 Task: Search for flights from Luxor to Amman for 2 passengers in economy class, departing on November 29 and returning on December 4, using Air Algerie.
Action: Mouse pressed left at (320, 206)
Screenshot: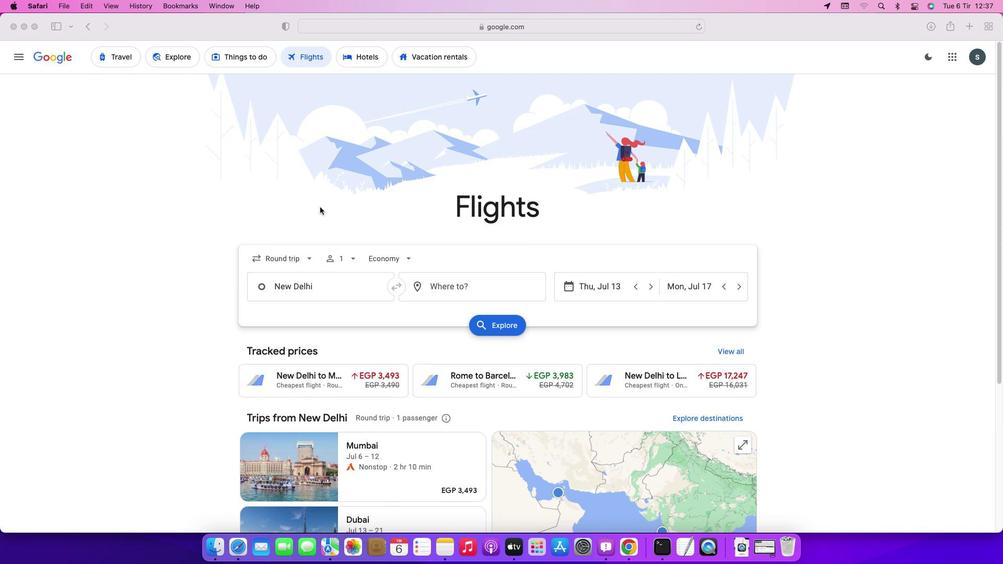 
Action: Mouse moved to (301, 264)
Screenshot: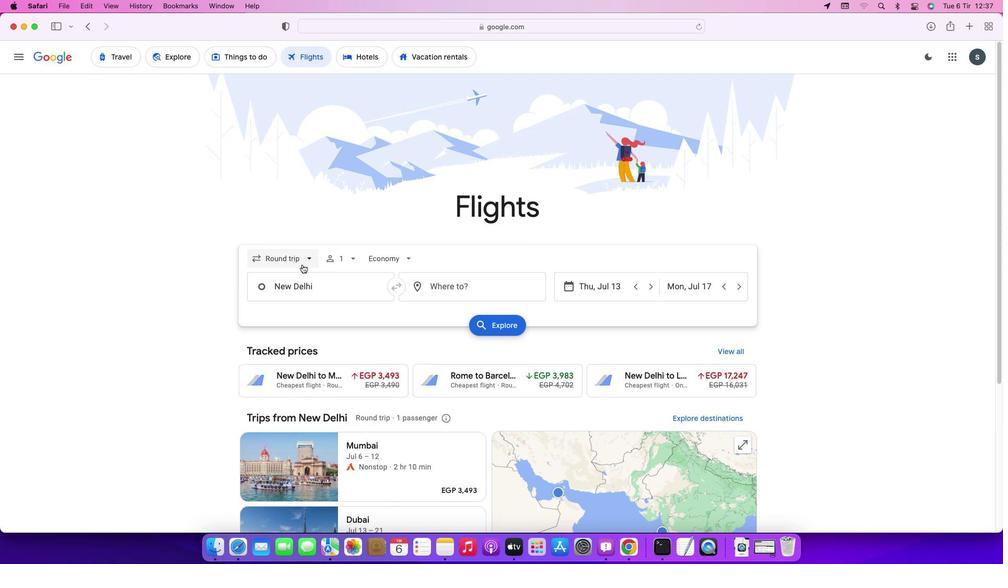 
Action: Mouse pressed left at (301, 264)
Screenshot: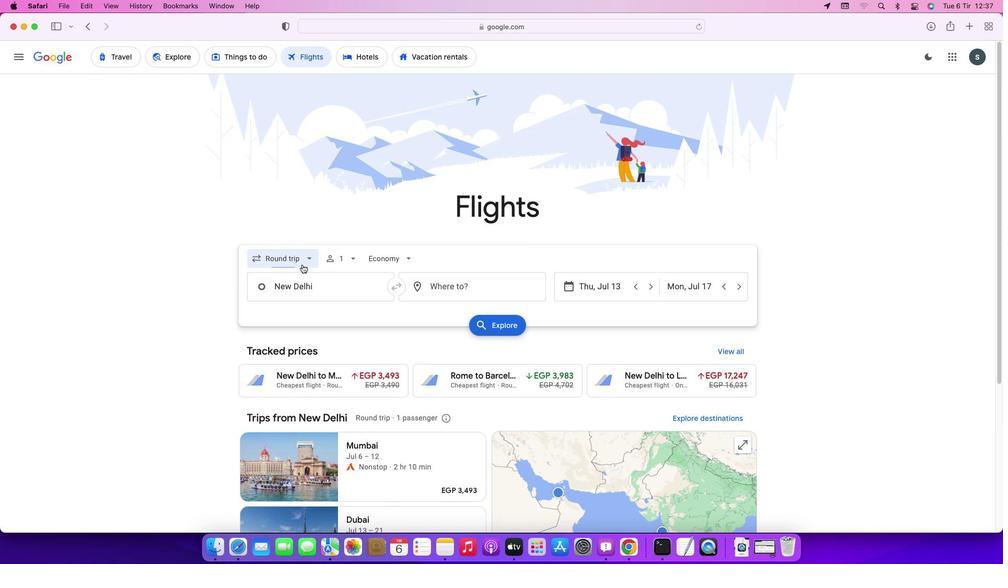 
Action: Mouse moved to (298, 283)
Screenshot: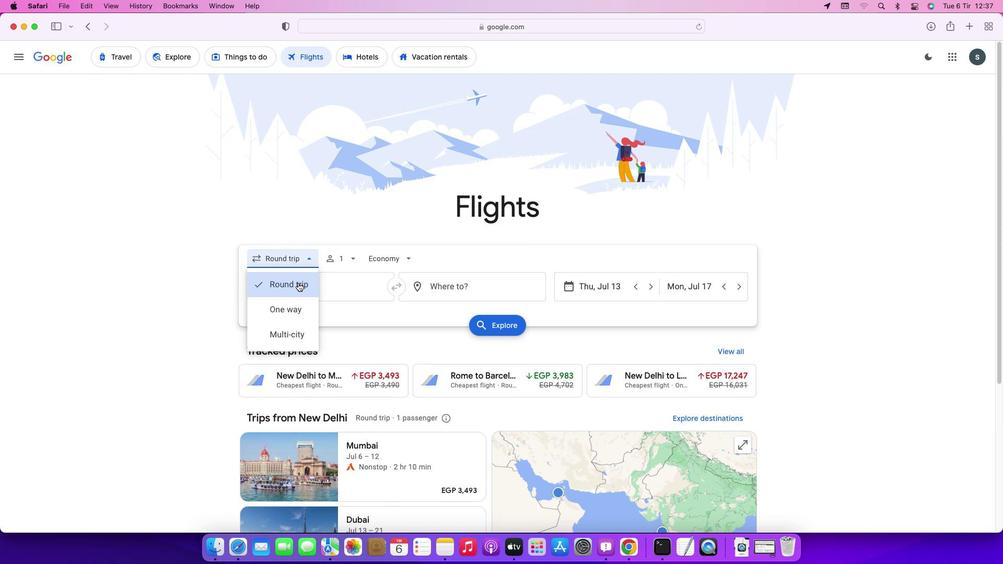 
Action: Mouse pressed left at (298, 283)
Screenshot: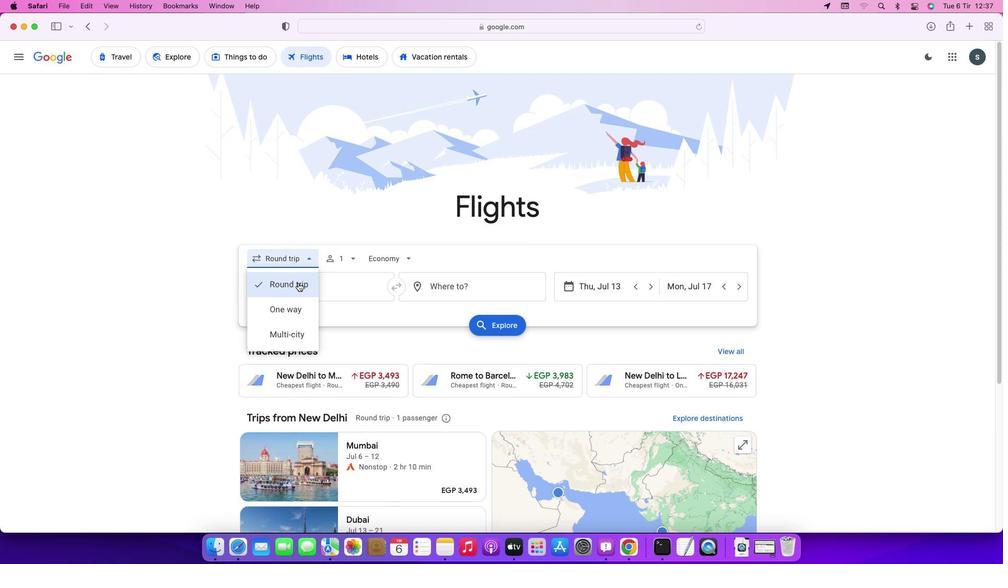
Action: Mouse moved to (346, 259)
Screenshot: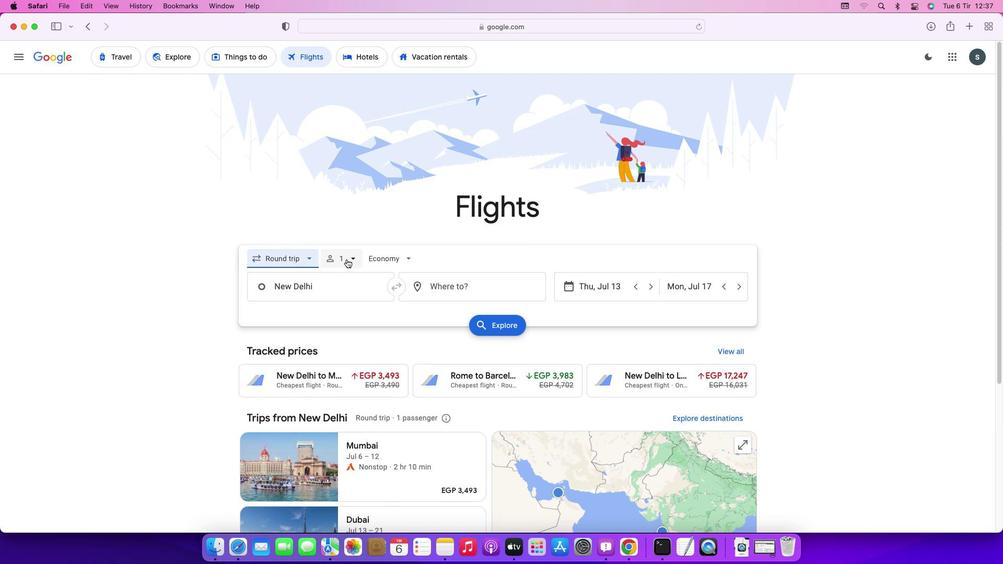 
Action: Mouse pressed left at (346, 259)
Screenshot: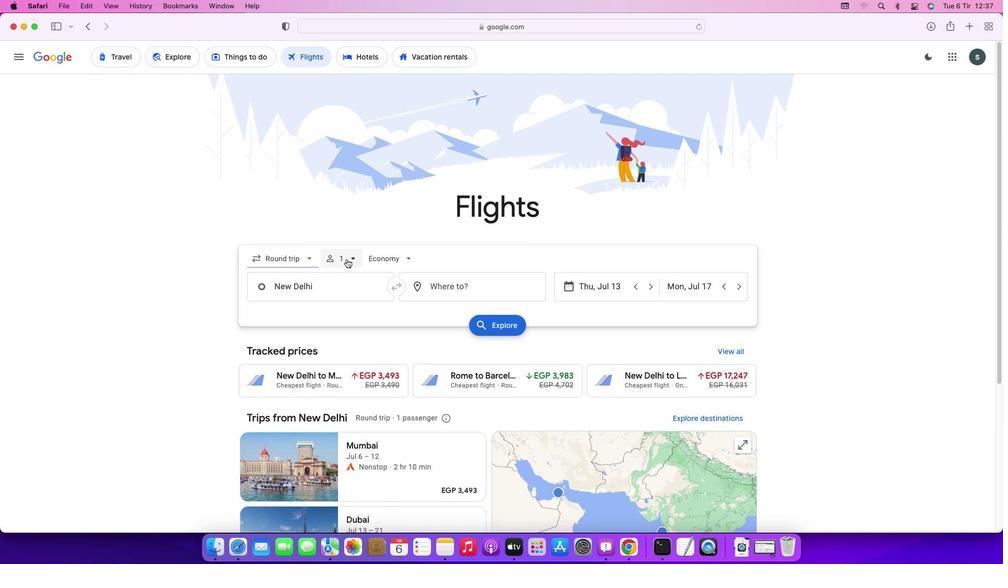 
Action: Mouse moved to (425, 282)
Screenshot: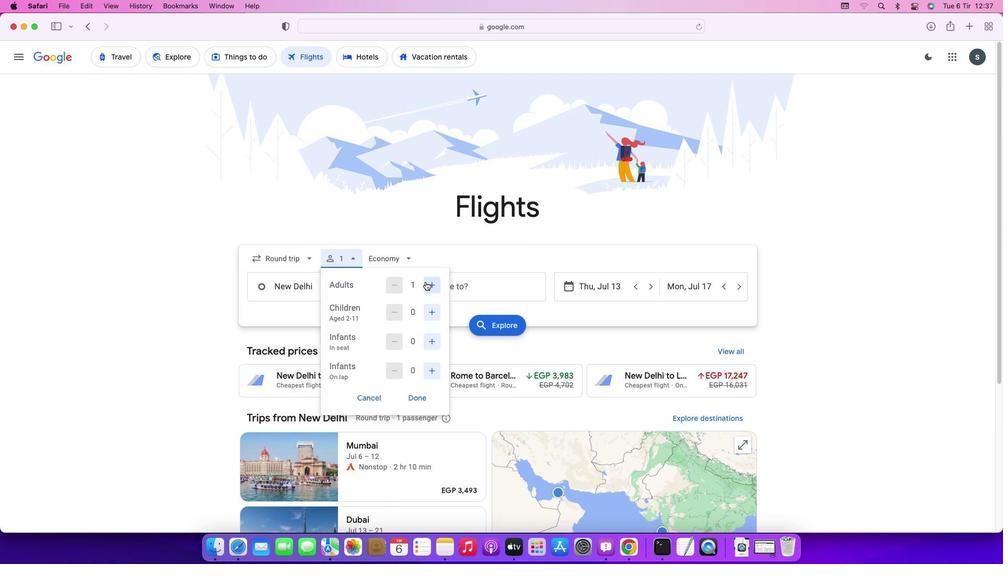 
Action: Mouse pressed left at (425, 282)
Screenshot: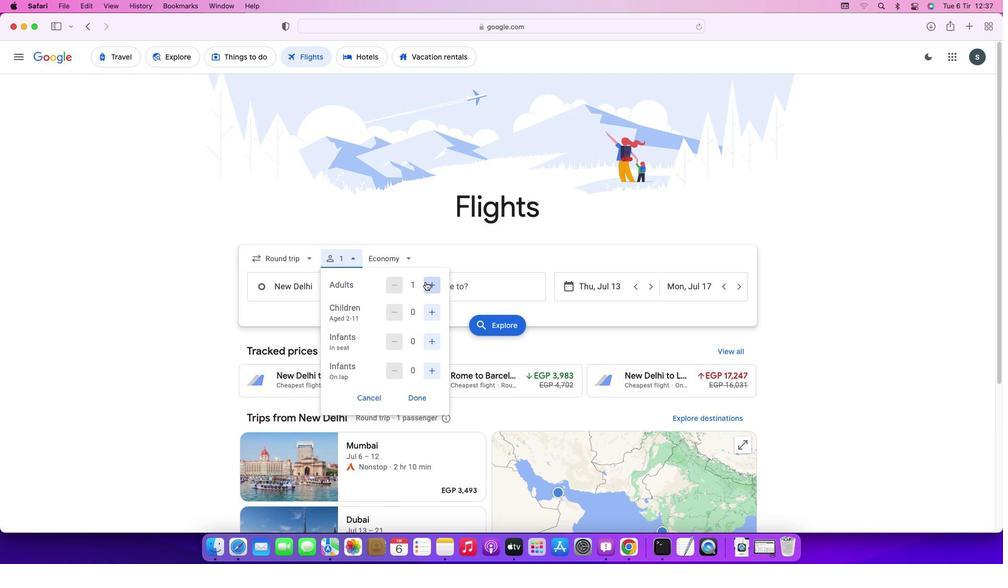 
Action: Mouse moved to (421, 394)
Screenshot: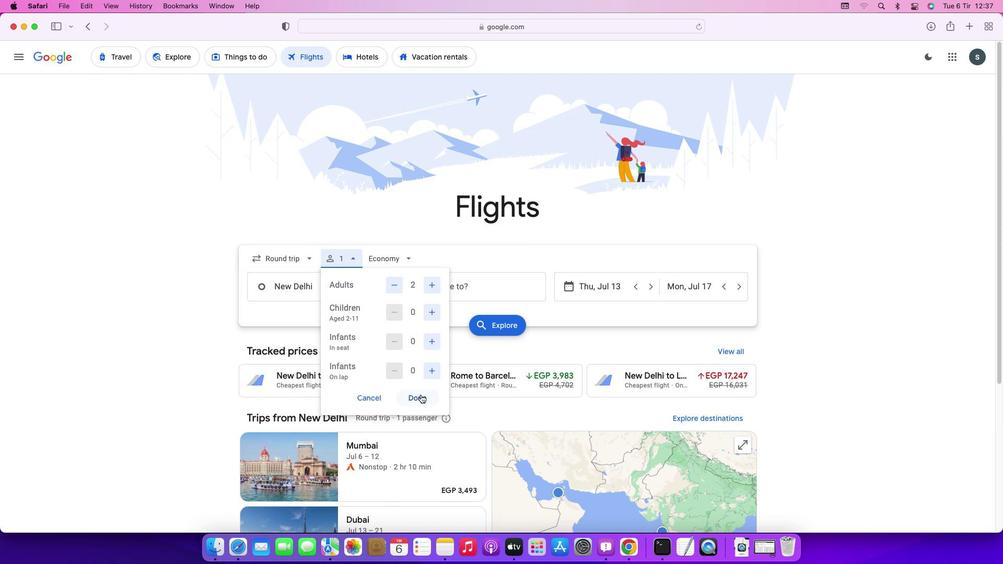 
Action: Mouse pressed left at (421, 394)
Screenshot: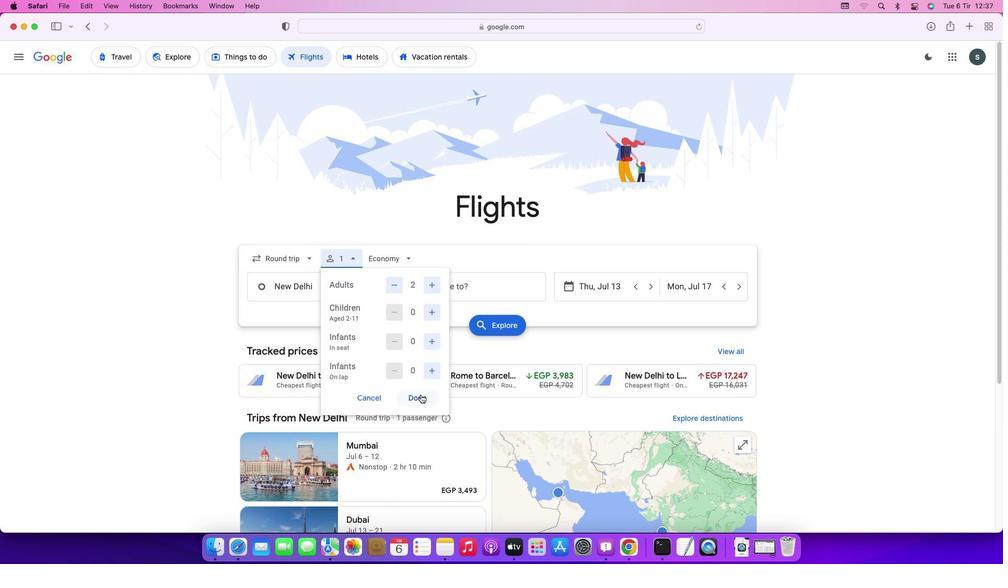 
Action: Mouse moved to (405, 264)
Screenshot: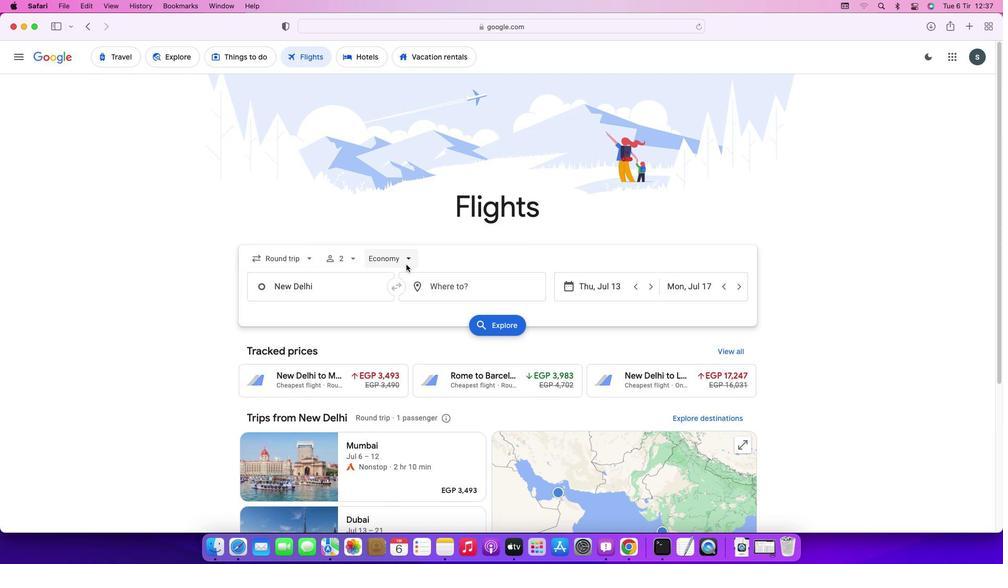 
Action: Mouse pressed left at (405, 264)
Screenshot: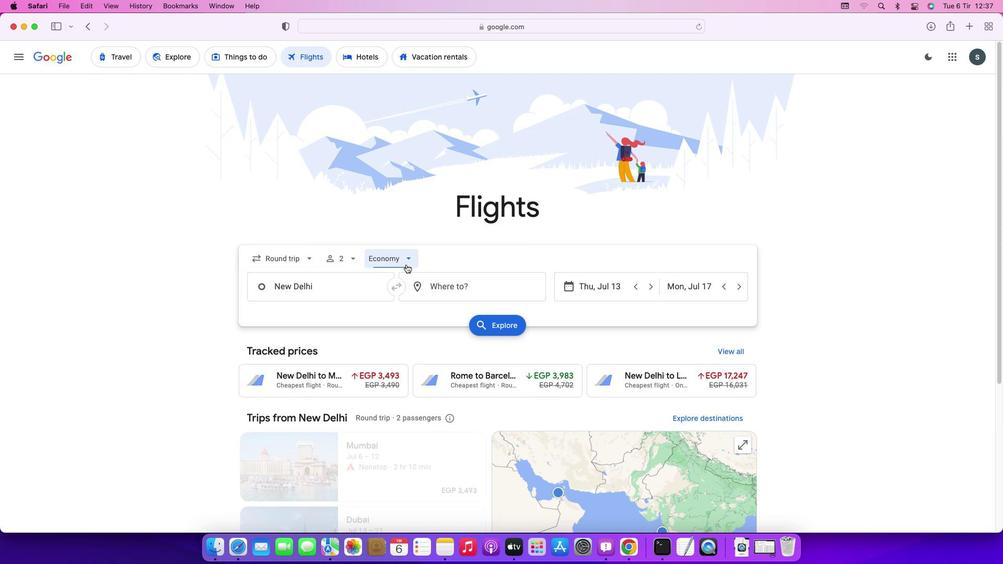 
Action: Mouse moved to (406, 290)
Screenshot: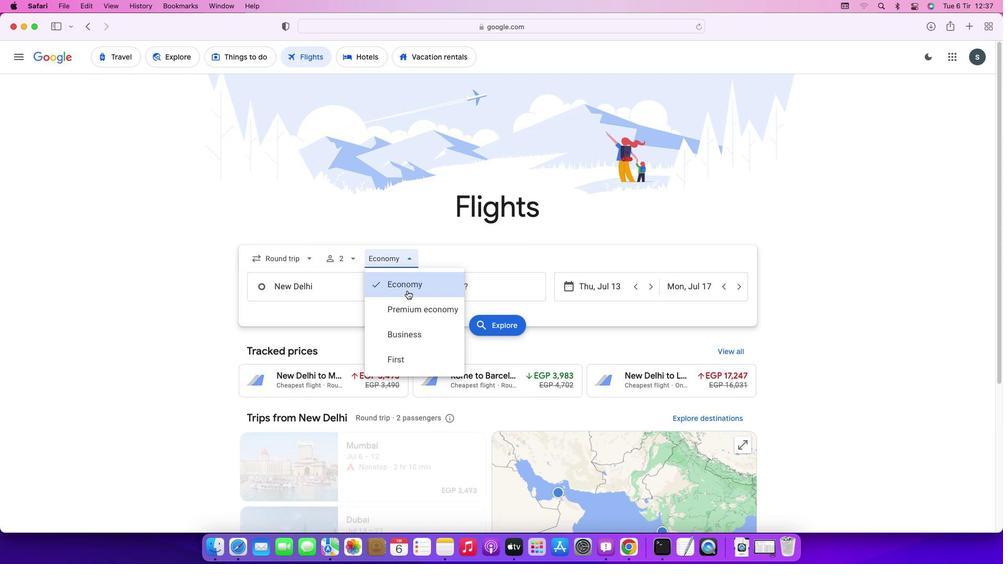 
Action: Mouse pressed left at (406, 290)
Screenshot: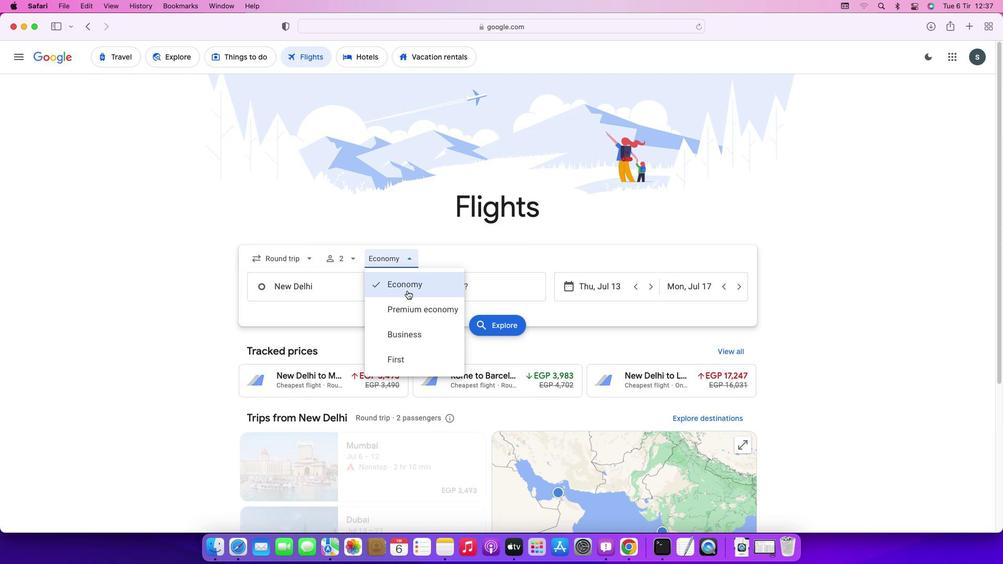 
Action: Mouse moved to (337, 292)
Screenshot: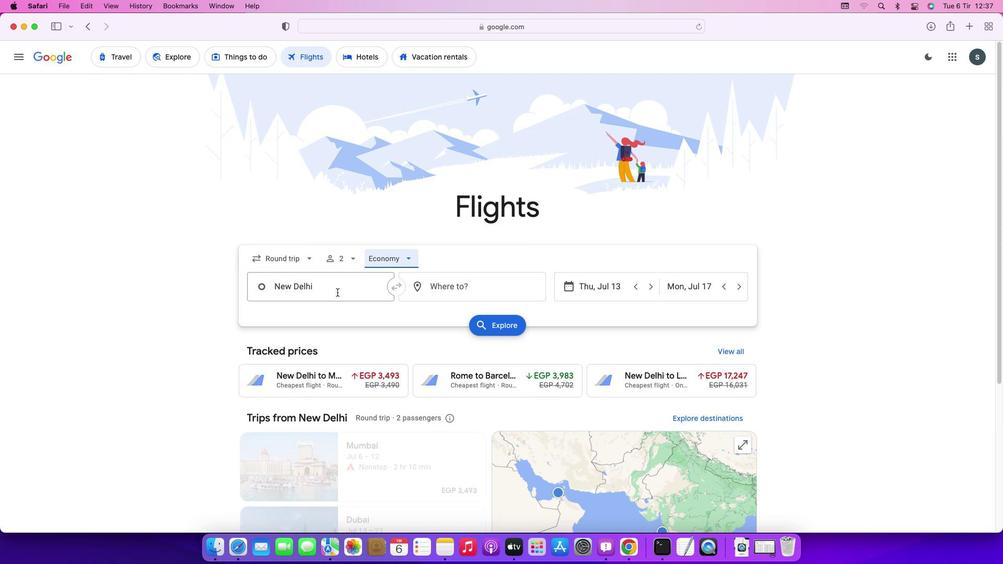 
Action: Mouse pressed left at (337, 292)
Screenshot: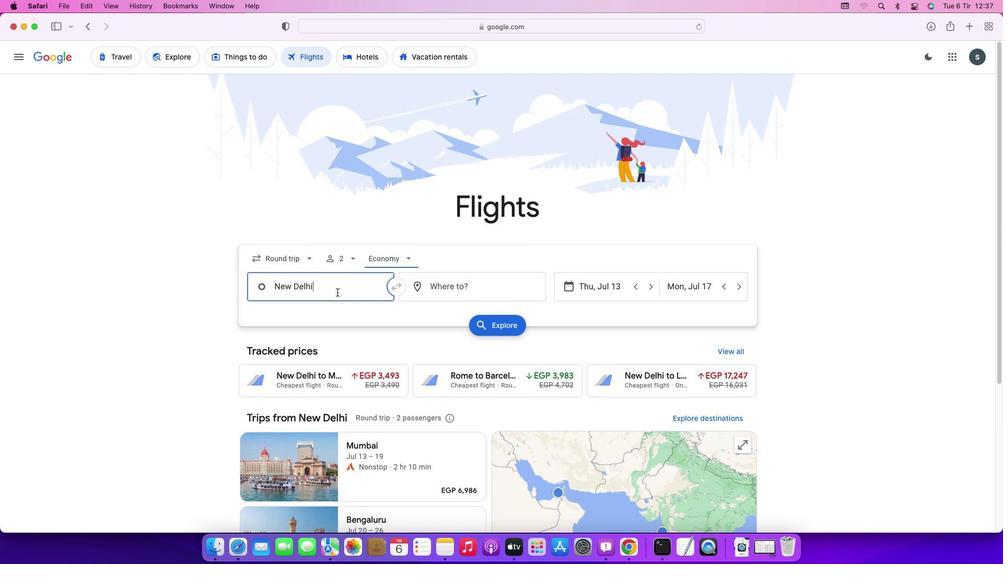 
Action: Mouse moved to (336, 292)
Screenshot: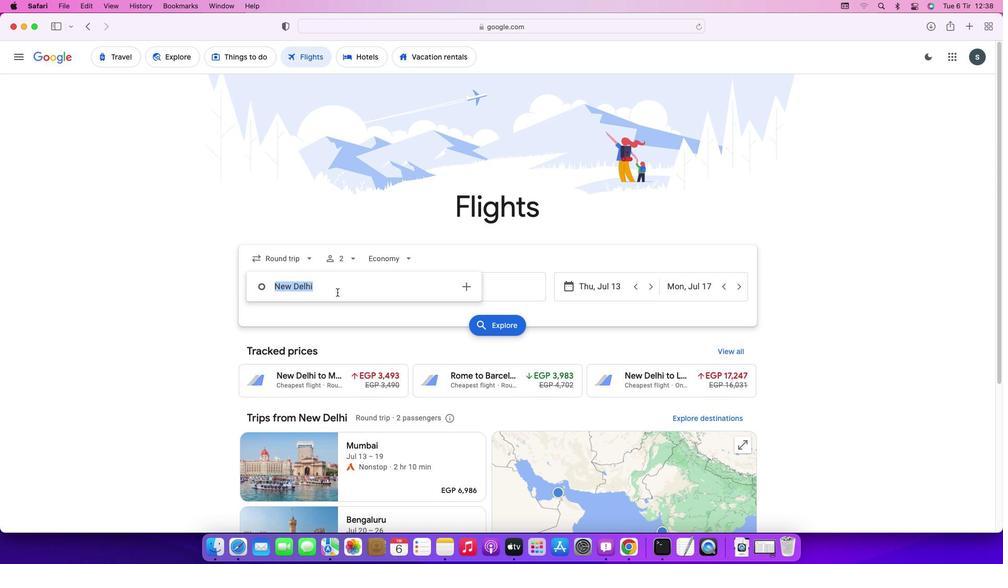 
Action: Key pressed Key.backspaceKey.caps_lock'L'Key.caps_lock'u''x''o''r'Key.enter
Screenshot: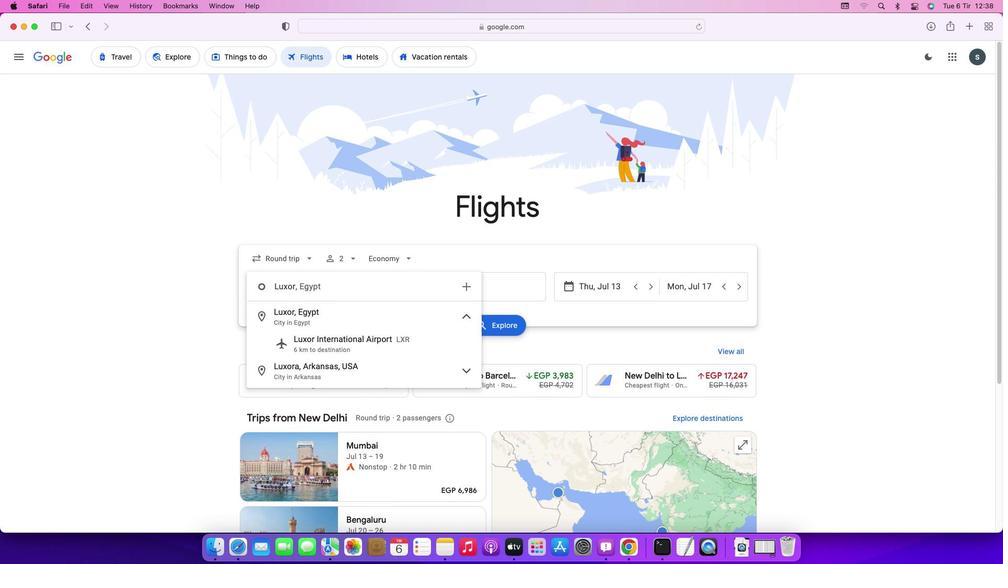 
Action: Mouse moved to (438, 287)
Screenshot: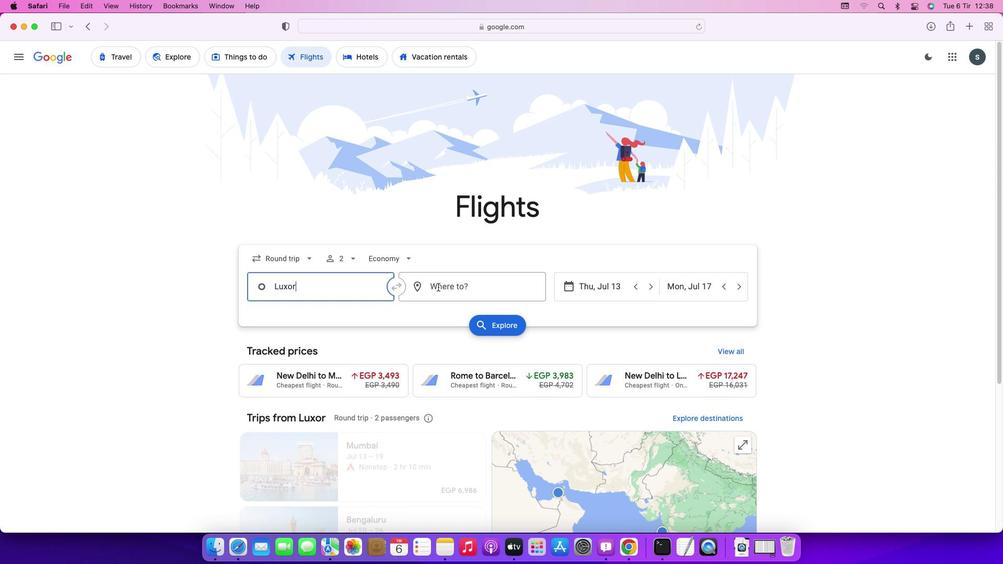 
Action: Mouse pressed left at (438, 287)
Screenshot: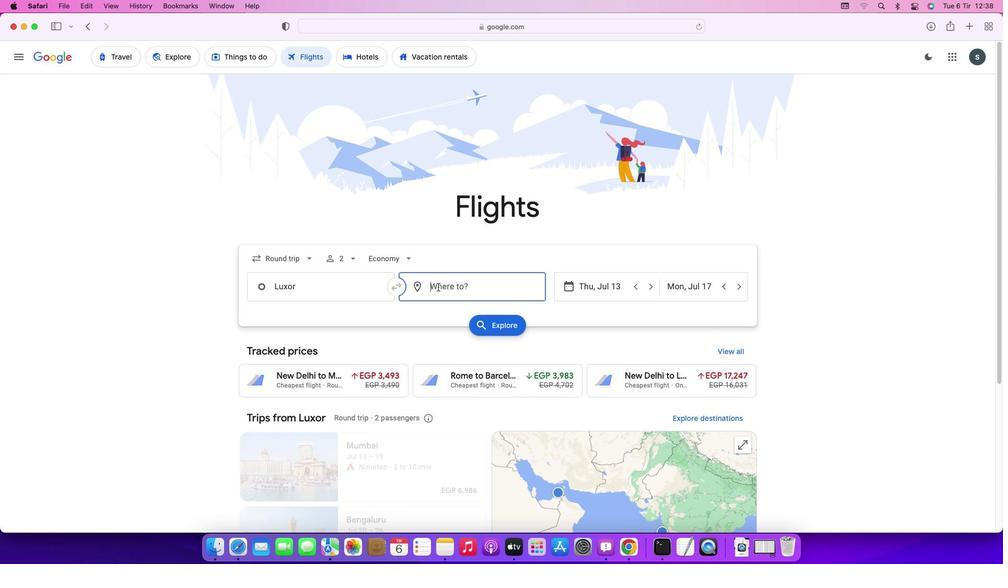 
Action: Key pressed Key.caps_lock'A'Key.caps_lock'm''m''a''n'Key.enter
Screenshot: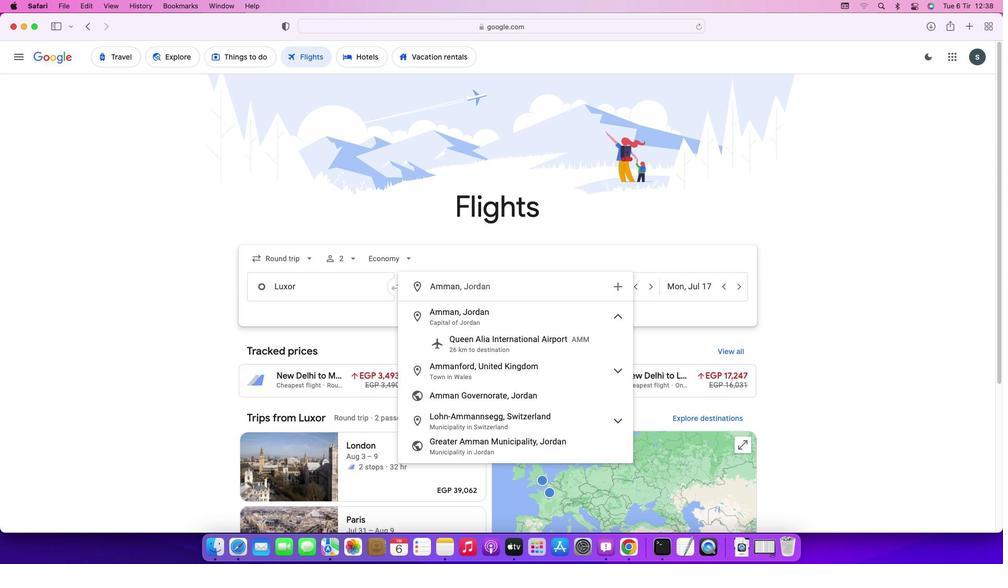
Action: Mouse moved to (619, 286)
Screenshot: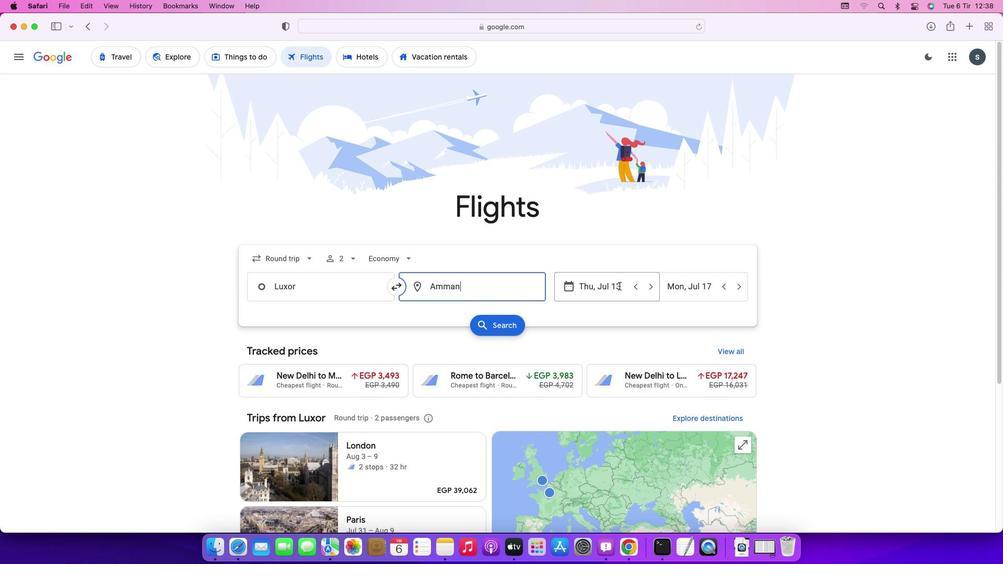 
Action: Mouse pressed left at (619, 286)
Screenshot: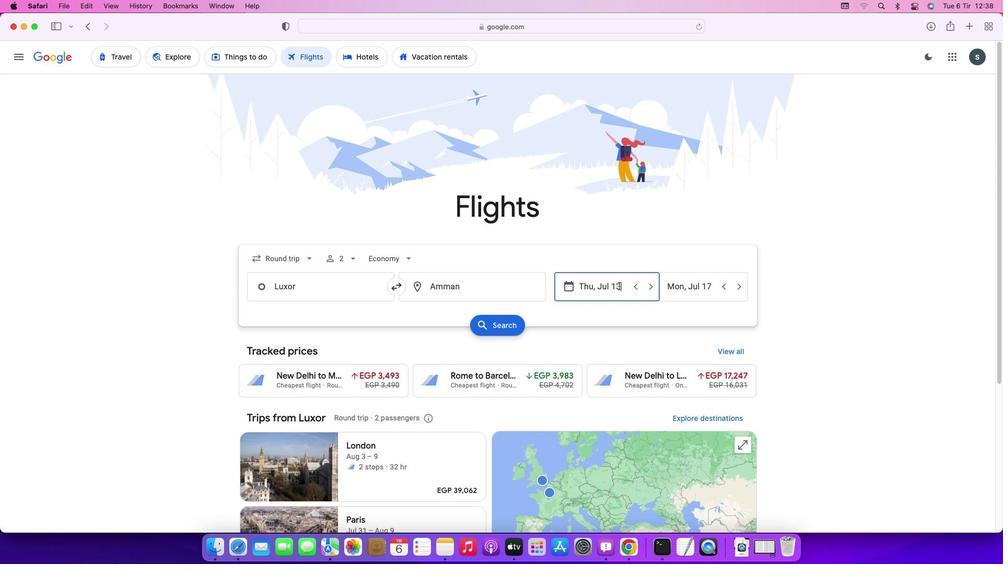 
Action: Mouse moved to (758, 392)
Screenshot: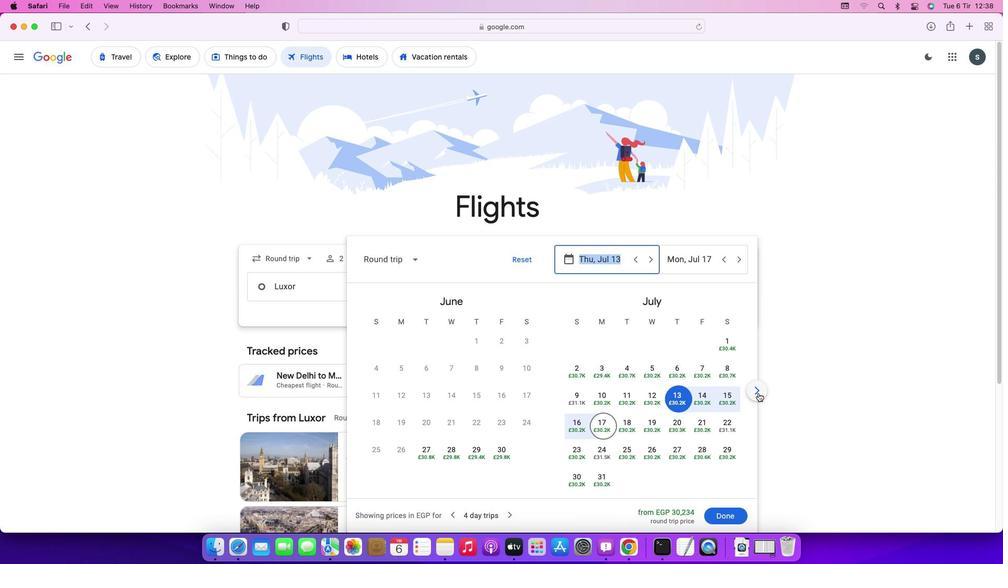
Action: Mouse pressed left at (758, 392)
Screenshot: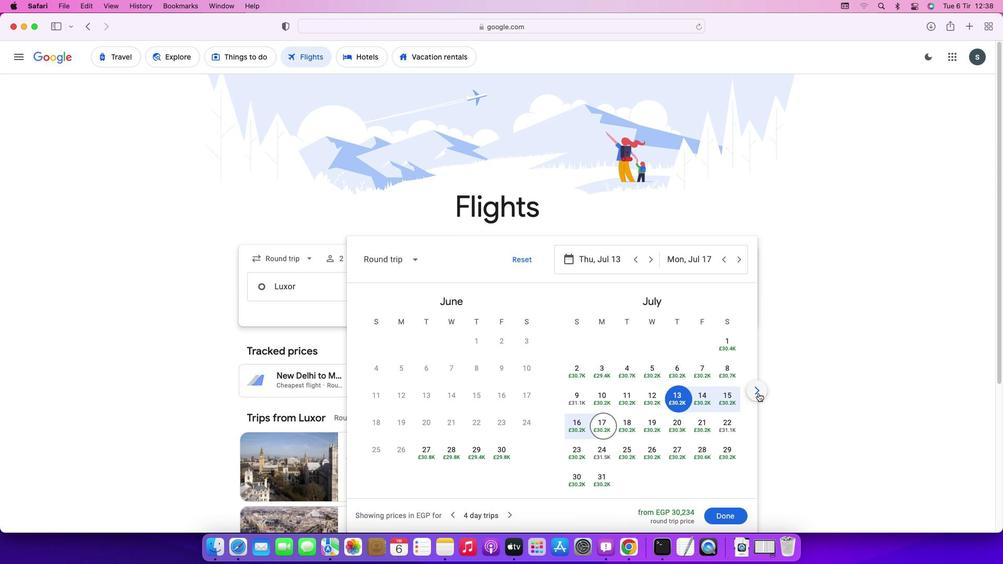 
Action: Mouse pressed left at (758, 392)
Screenshot: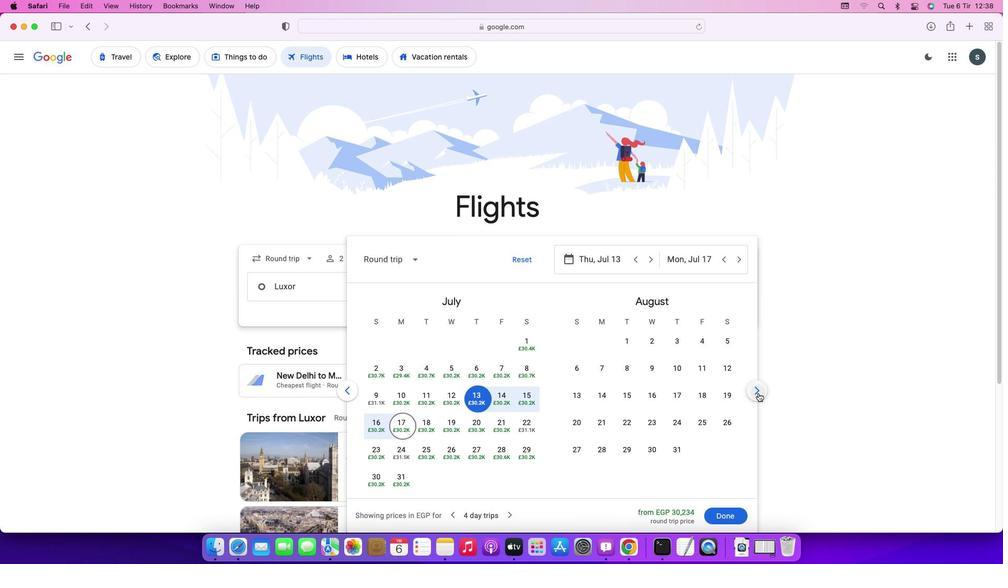
Action: Mouse pressed left at (758, 392)
Screenshot: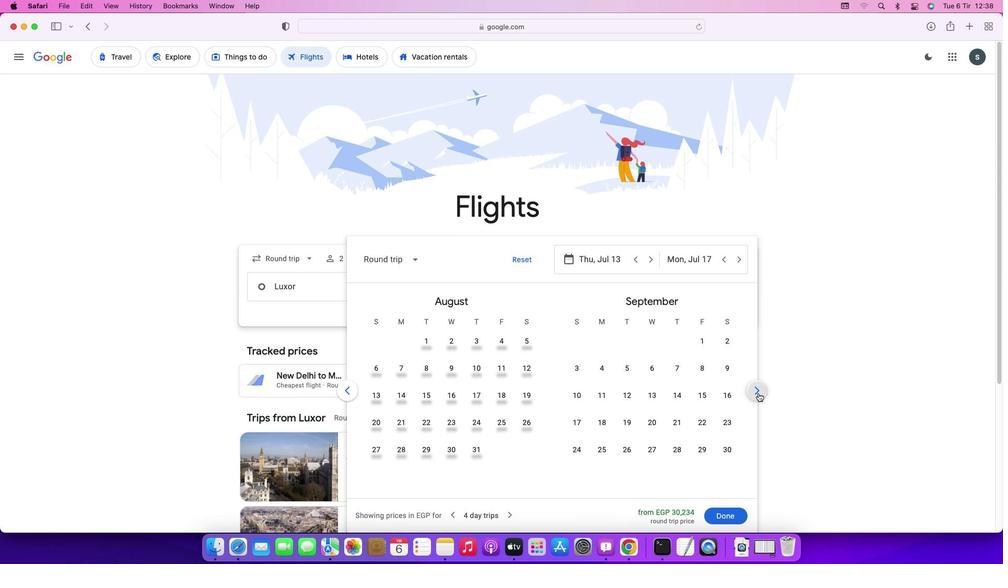 
Action: Mouse pressed left at (758, 392)
Screenshot: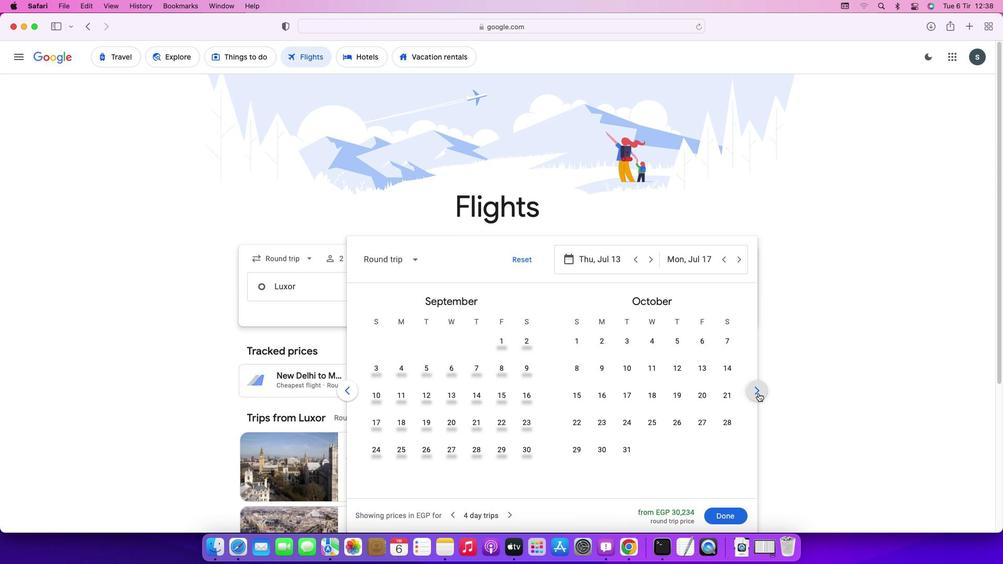 
Action: Mouse moved to (654, 448)
Screenshot: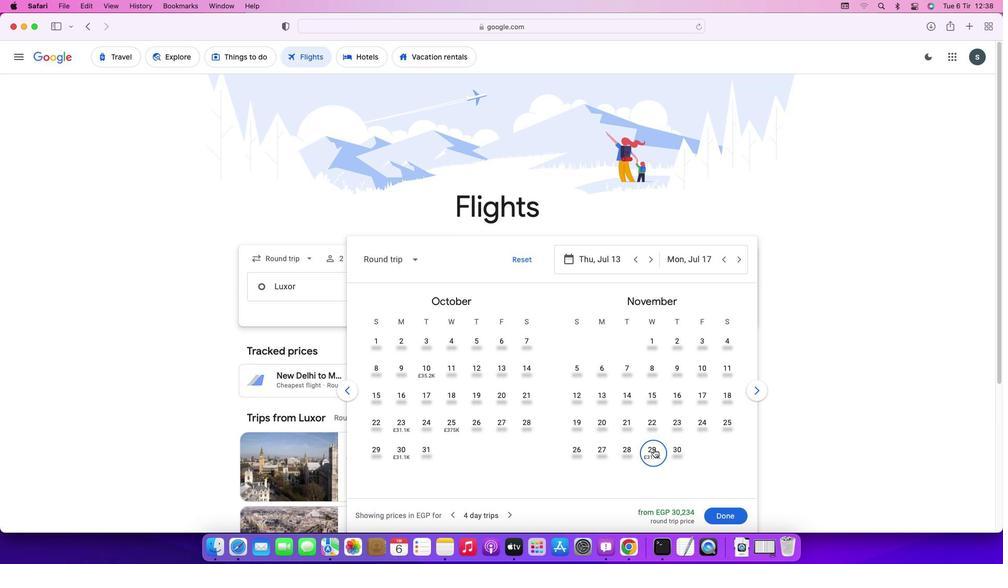 
Action: Mouse pressed left at (654, 448)
Screenshot: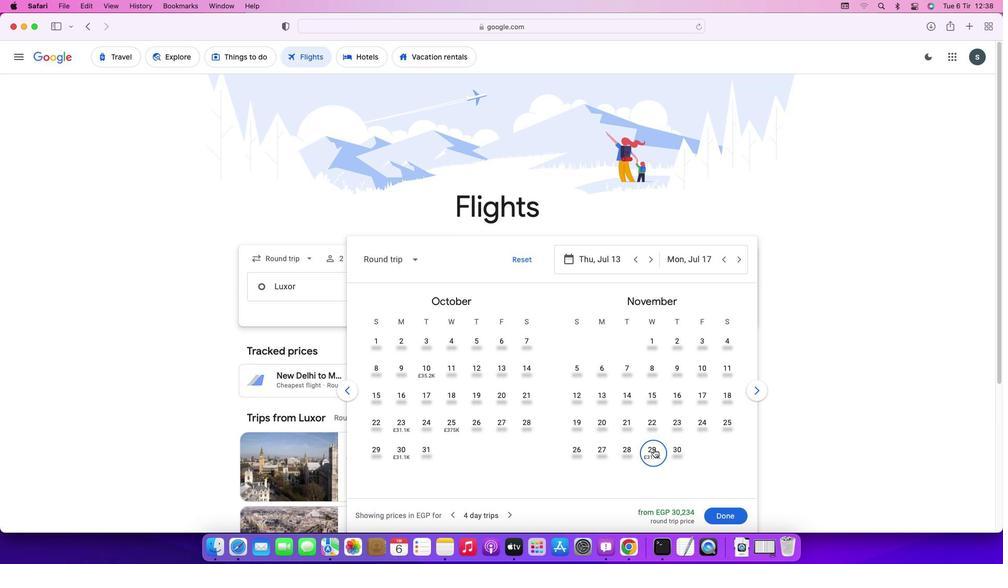 
Action: Mouse moved to (758, 394)
Screenshot: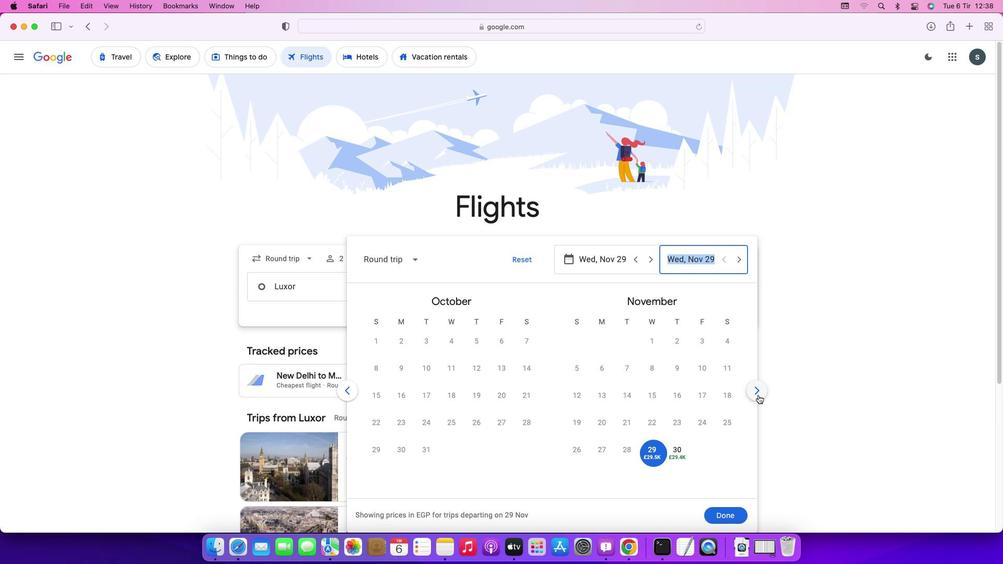 
Action: Mouse pressed left at (758, 394)
Screenshot: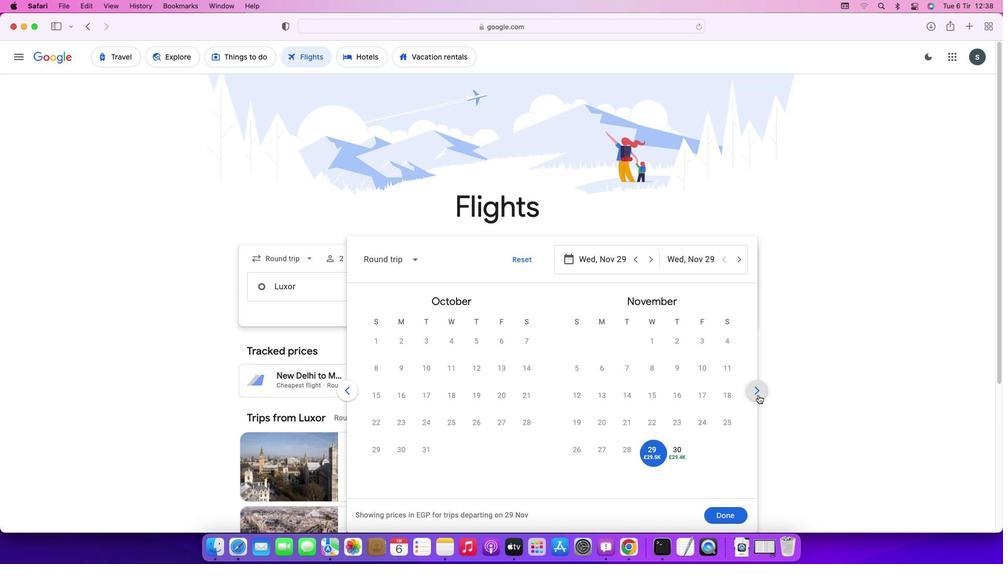 
Action: Mouse moved to (605, 373)
Screenshot: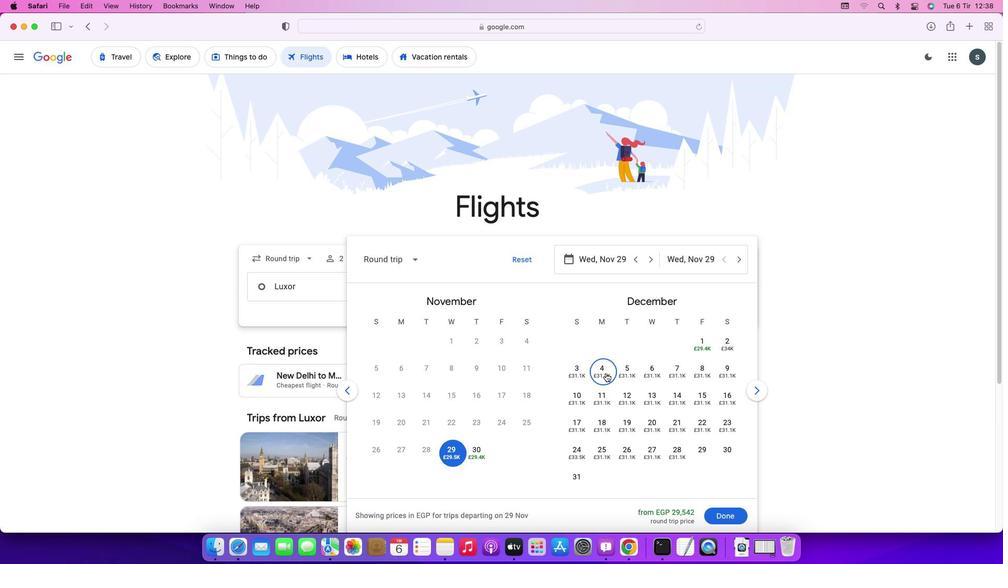 
Action: Mouse pressed left at (605, 373)
Screenshot: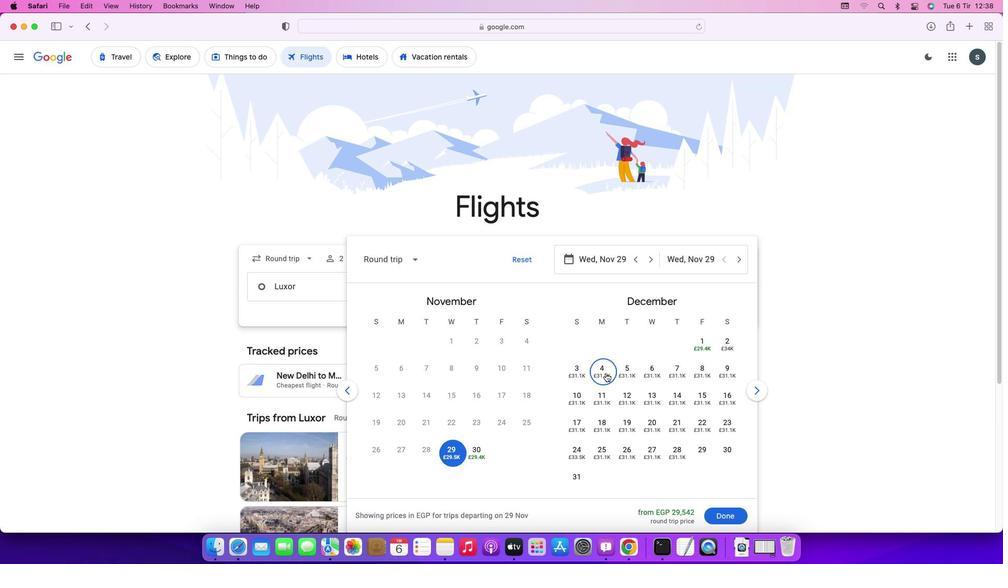 
Action: Mouse moved to (720, 510)
Screenshot: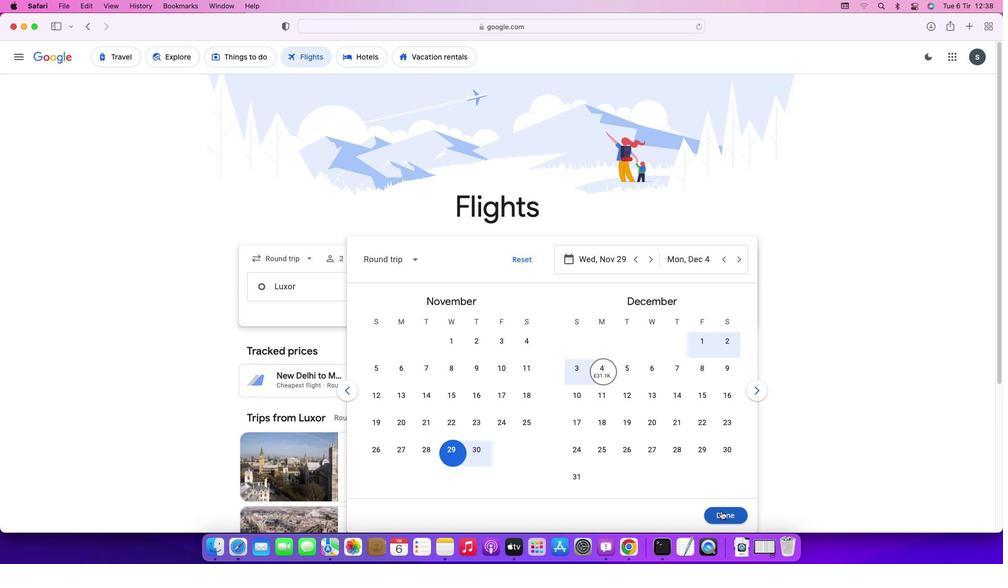 
Action: Mouse pressed left at (720, 510)
Screenshot: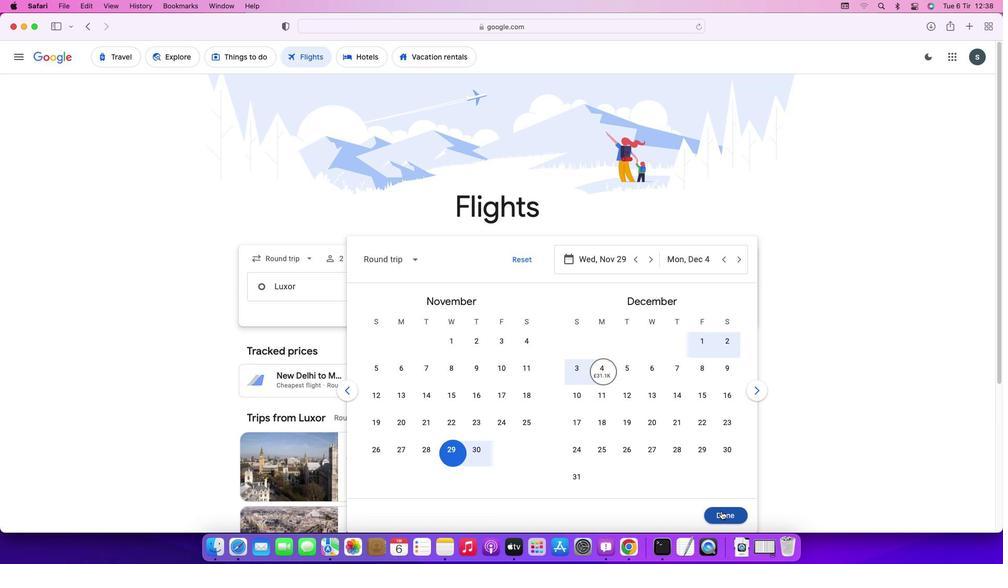
Action: Mouse moved to (492, 329)
Screenshot: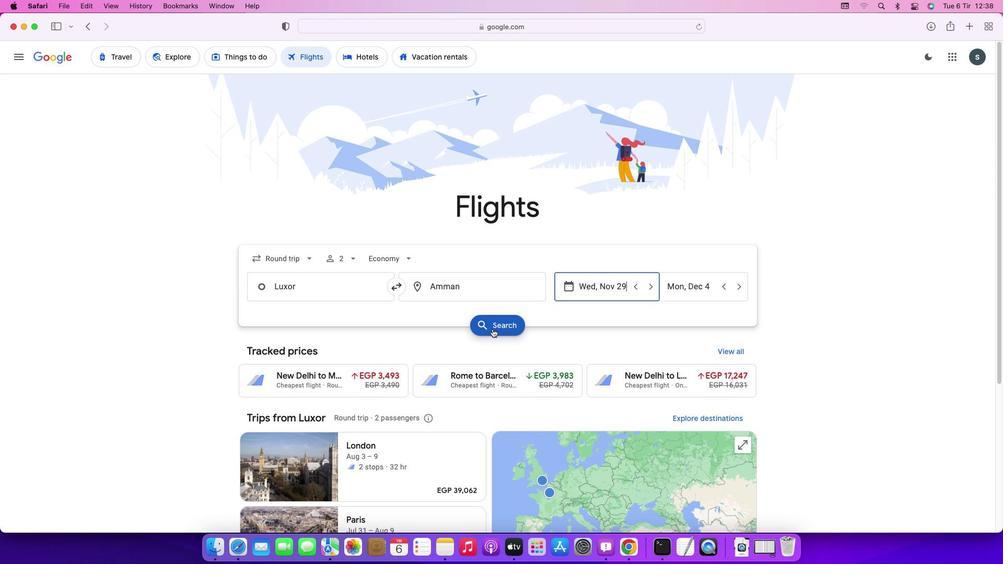 
Action: Mouse pressed left at (492, 329)
Screenshot: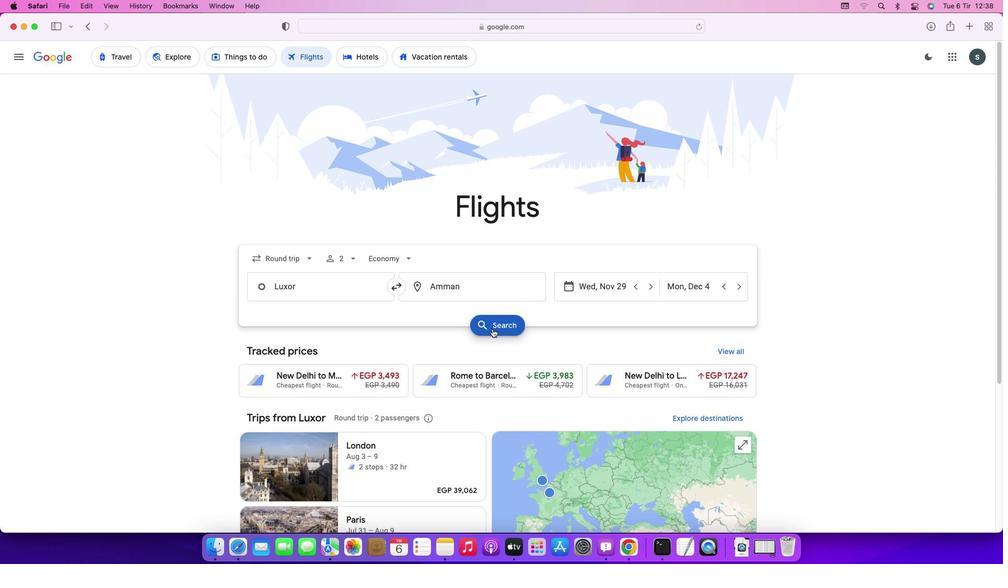
Action: Mouse moved to (326, 153)
Screenshot: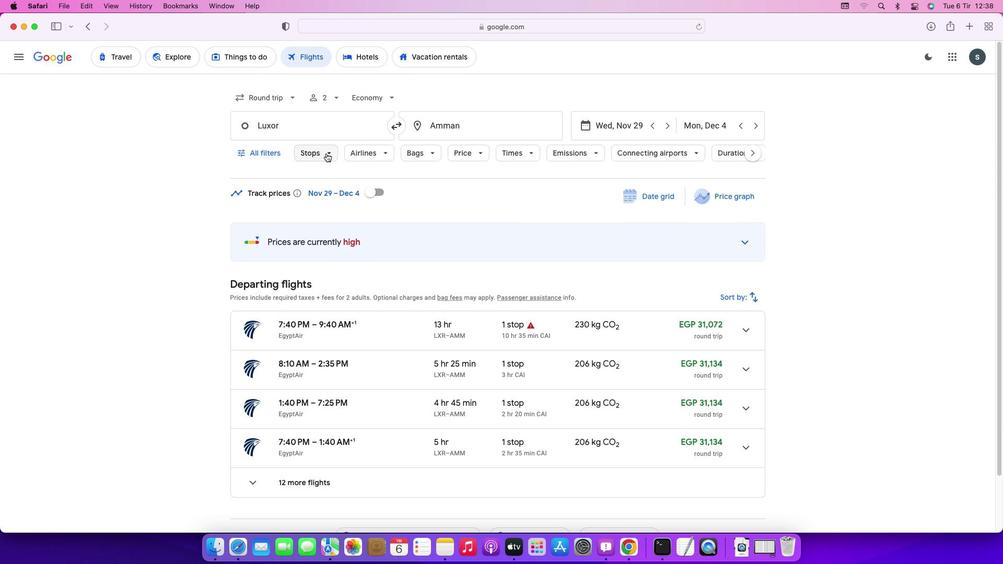 
Action: Mouse pressed left at (326, 153)
Screenshot: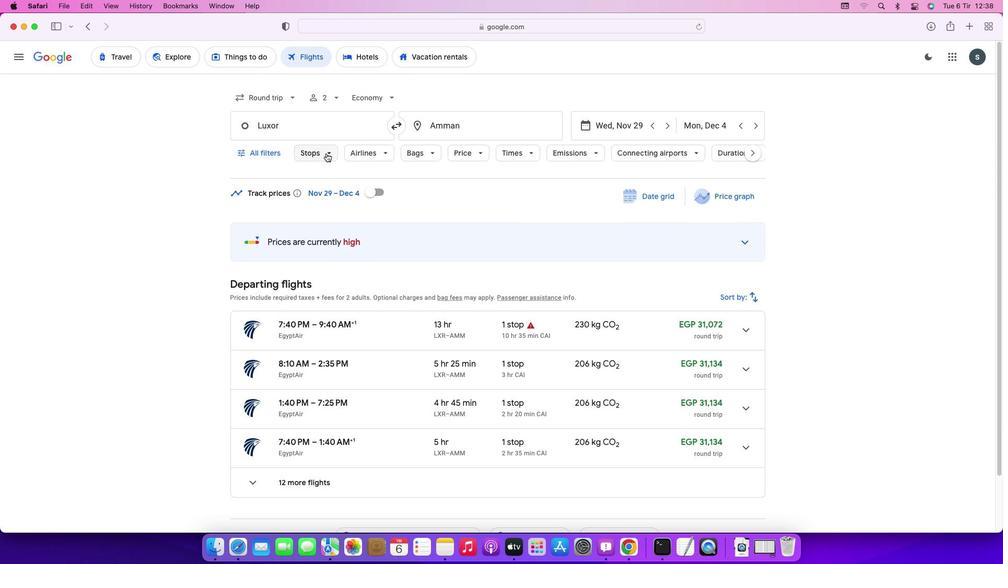 
Action: Mouse moved to (315, 205)
Screenshot: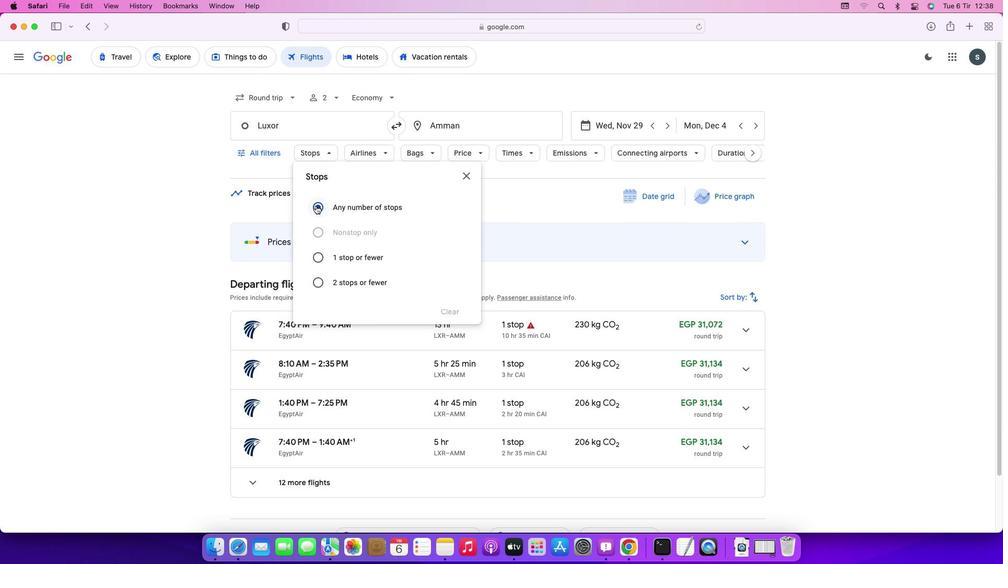 
Action: Mouse pressed left at (315, 205)
Screenshot: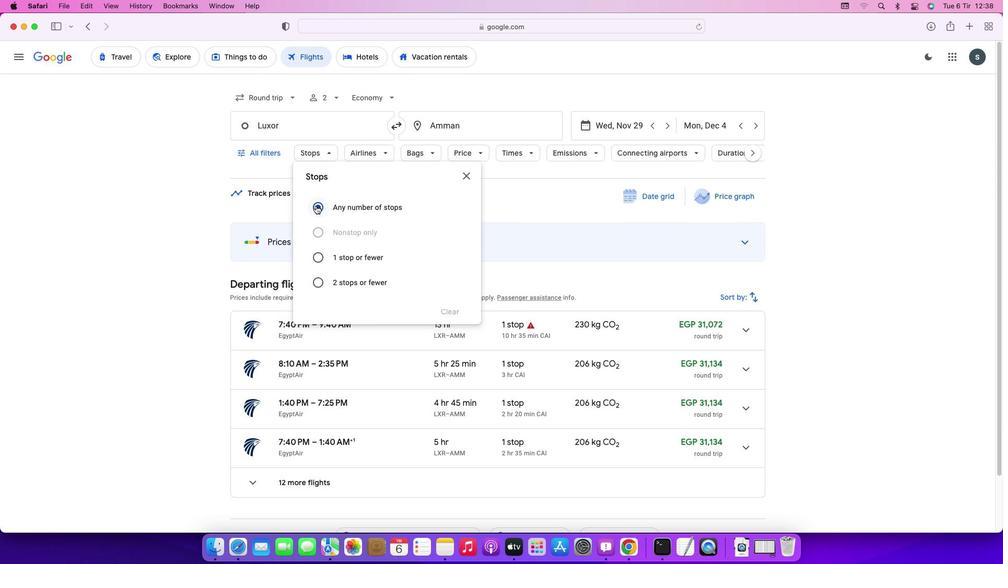 
Action: Mouse moved to (466, 178)
Screenshot: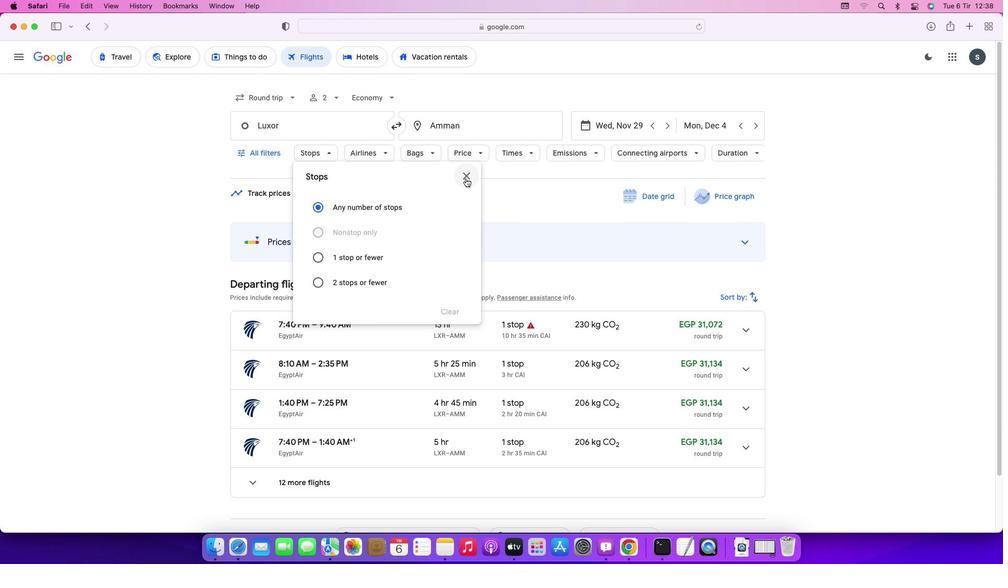 
Action: Mouse pressed left at (466, 178)
Screenshot: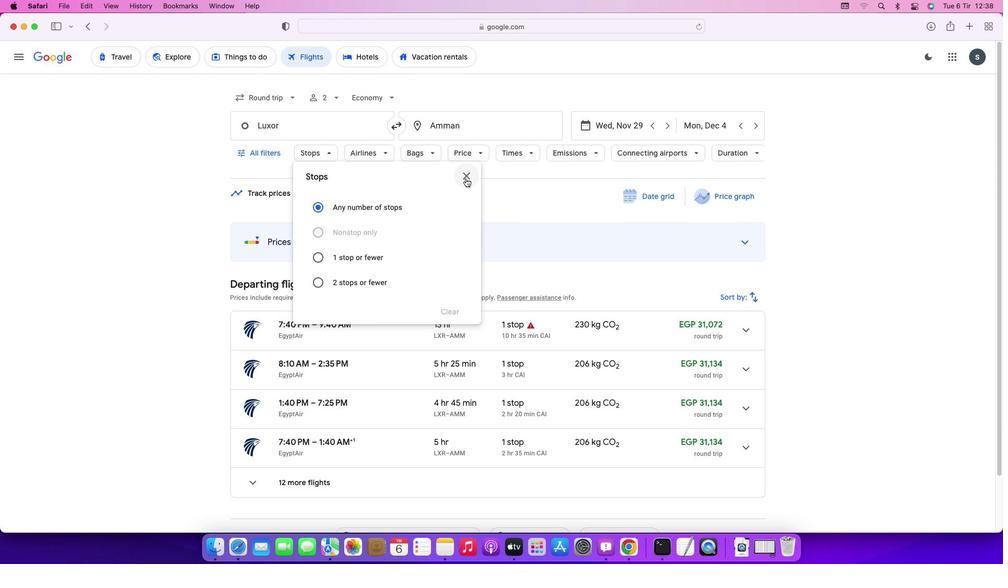 
Action: Mouse moved to (372, 154)
Screenshot: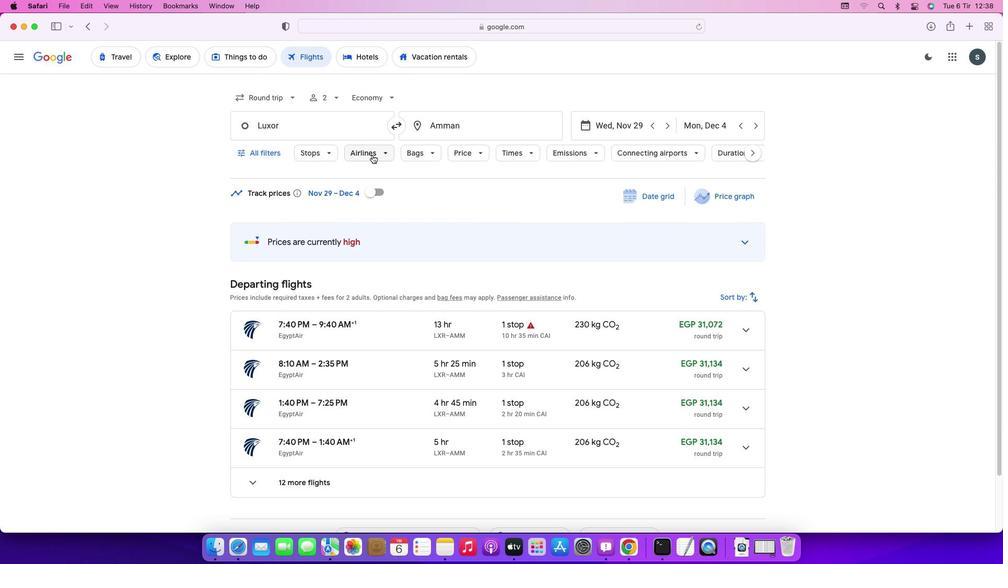 
Action: Mouse pressed left at (372, 154)
Screenshot: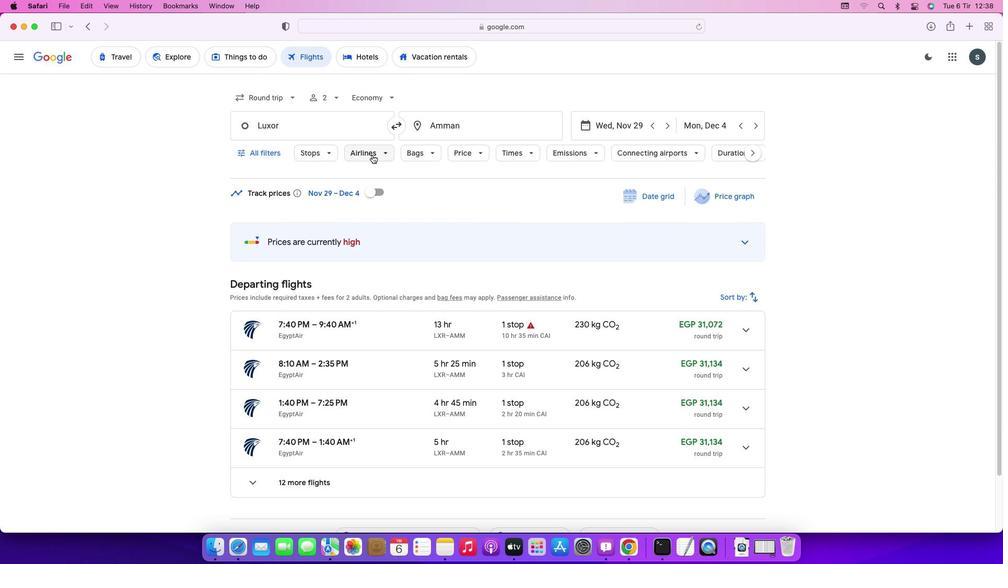 
Action: Mouse moved to (504, 207)
Screenshot: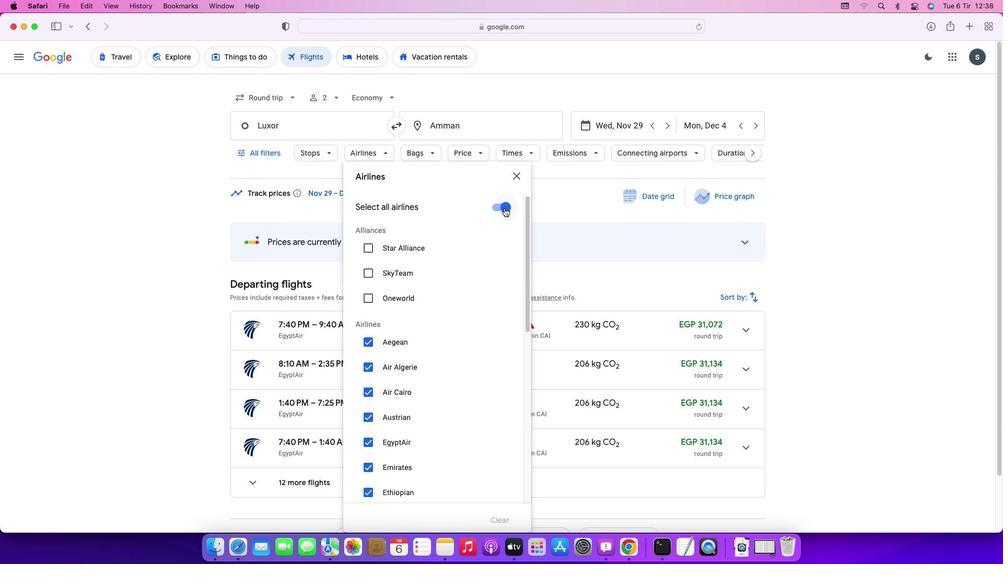 
Action: Mouse pressed left at (504, 207)
Screenshot: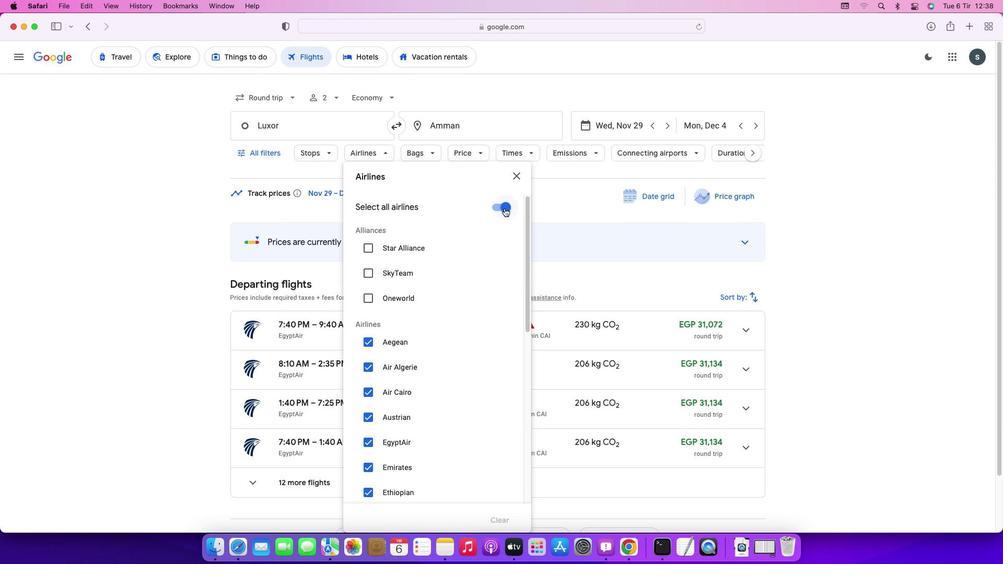 
Action: Mouse moved to (465, 338)
Screenshot: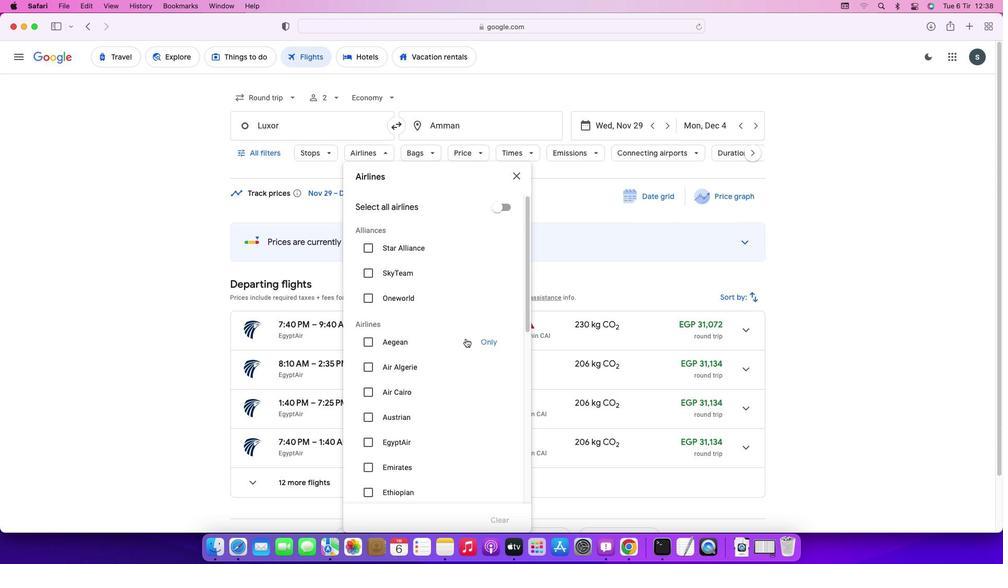
Action: Mouse scrolled (465, 338) with delta (0, 0)
Screenshot: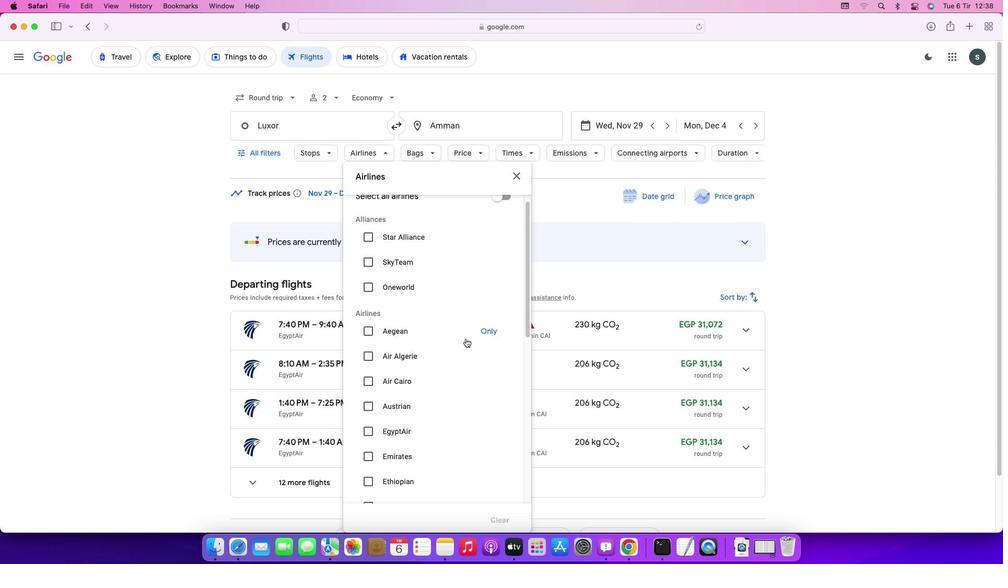 
Action: Mouse scrolled (465, 338) with delta (0, 0)
Screenshot: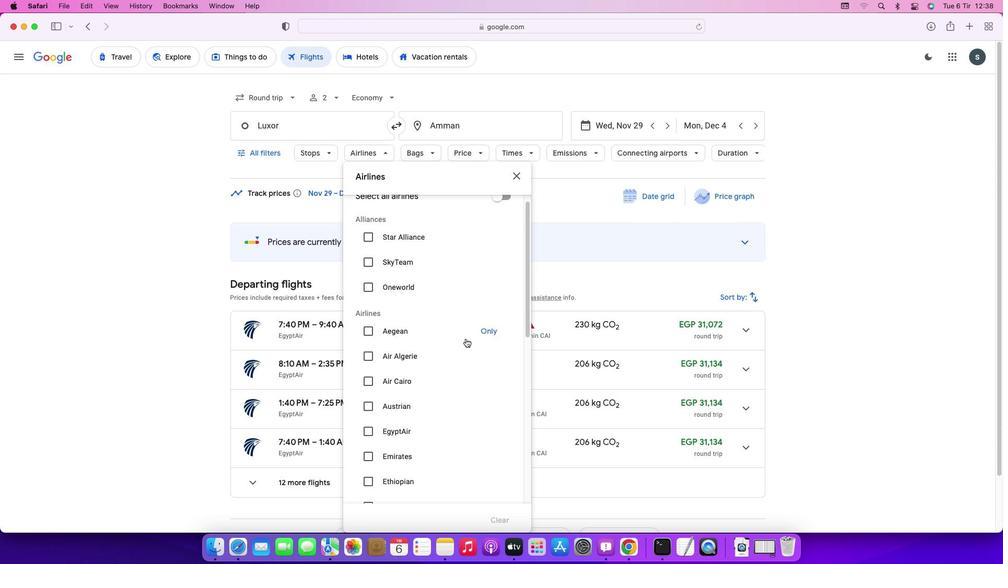 
Action: Mouse scrolled (465, 338) with delta (0, 0)
Screenshot: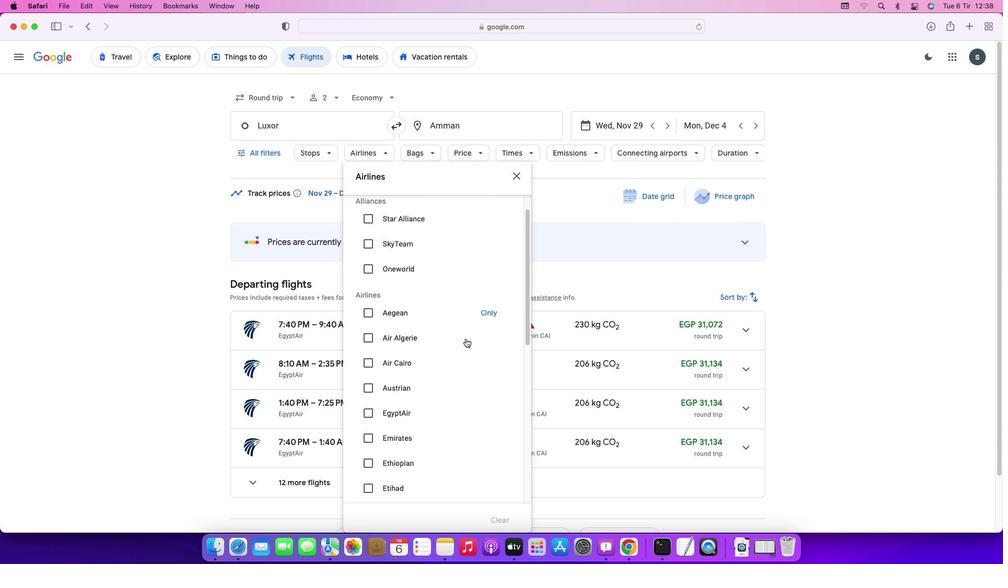 
Action: Mouse moved to (441, 343)
Screenshot: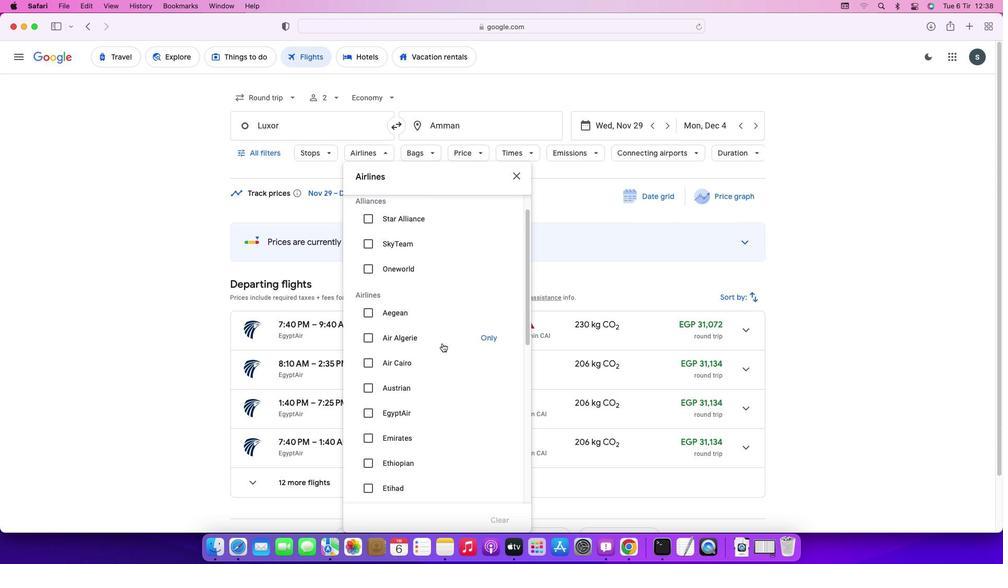 
Action: Mouse scrolled (441, 343) with delta (0, 0)
Screenshot: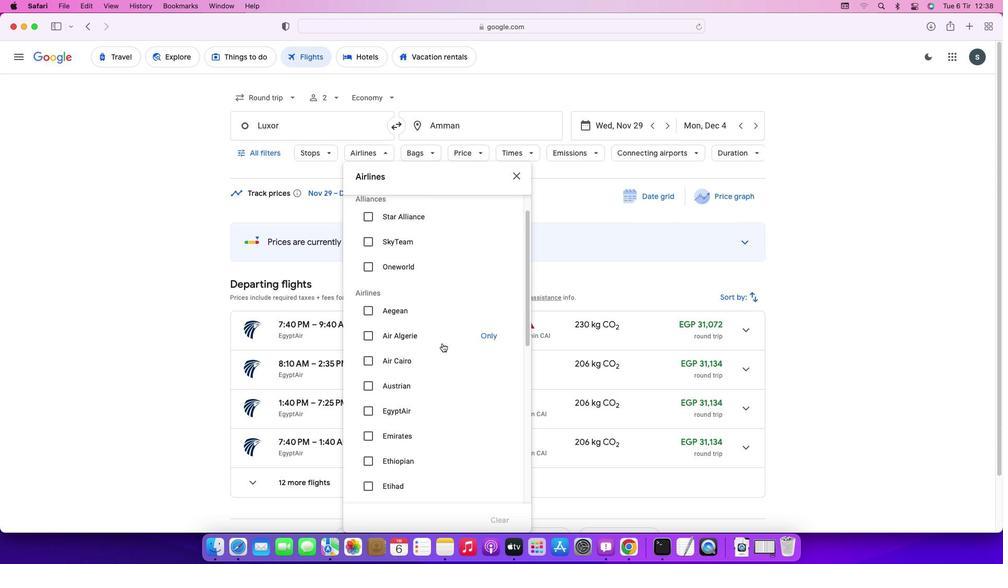 
Action: Mouse scrolled (441, 343) with delta (0, 0)
Screenshot: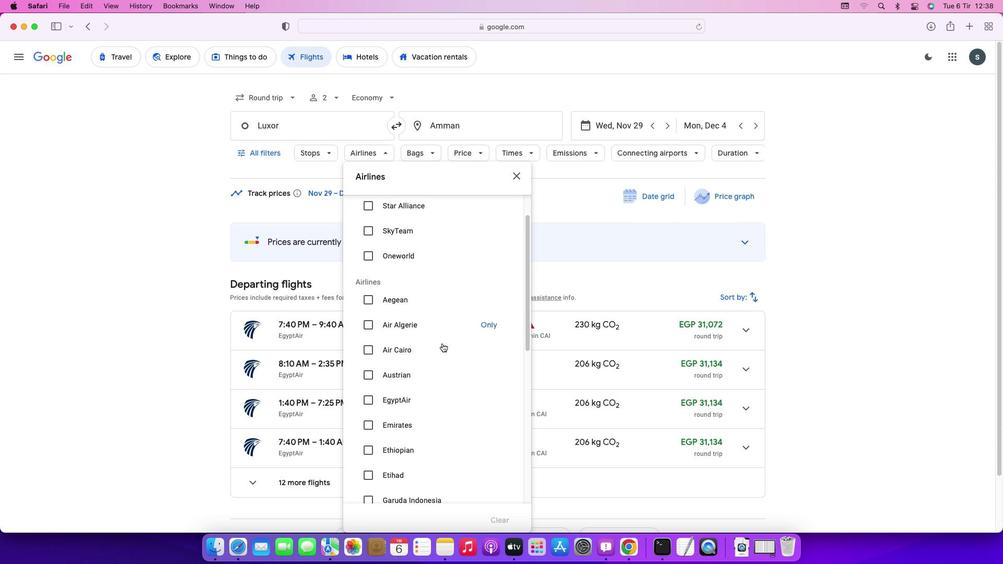 
Action: Mouse scrolled (441, 343) with delta (0, 0)
Screenshot: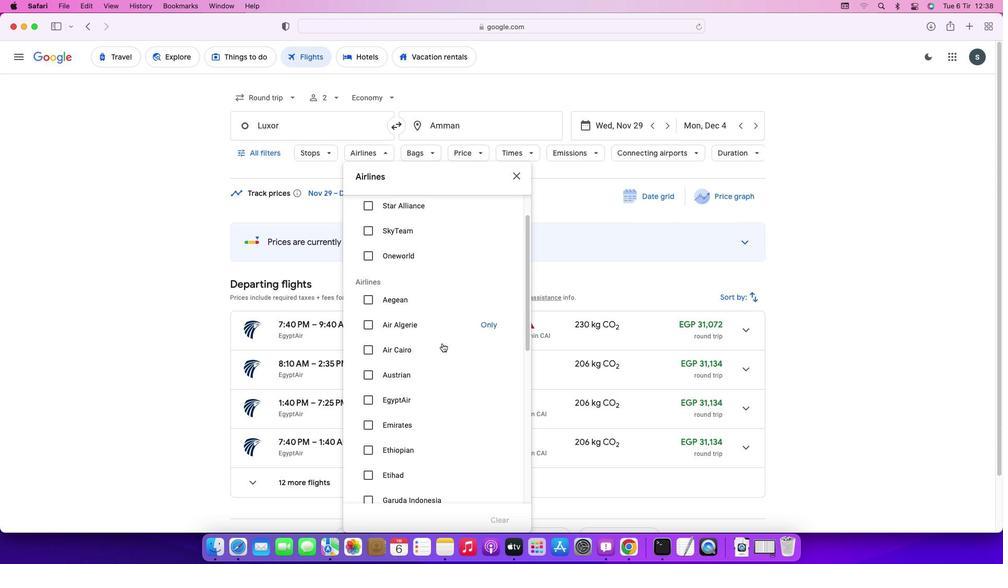 
Action: Mouse scrolled (441, 343) with delta (0, 0)
Screenshot: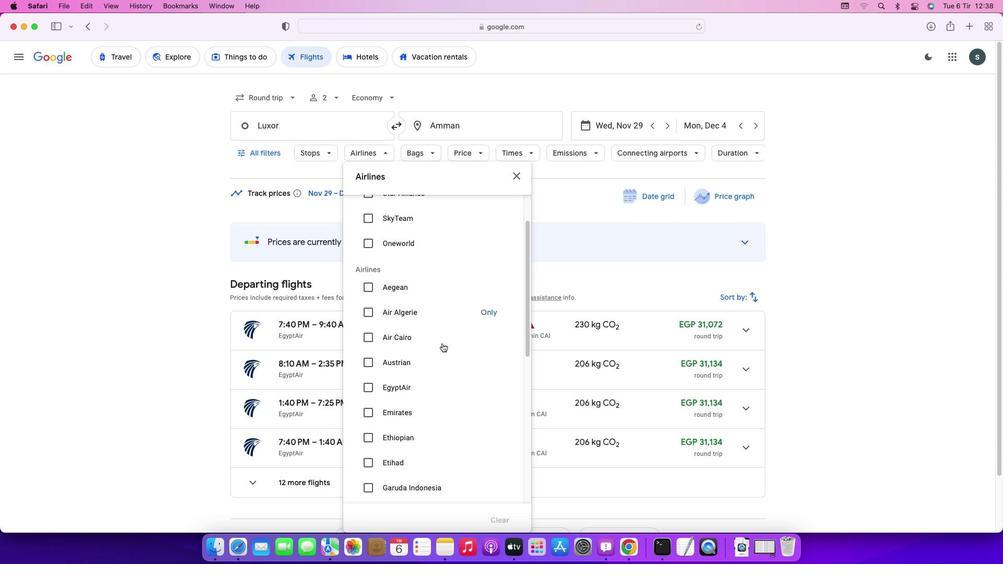 
Action: Mouse moved to (365, 311)
Screenshot: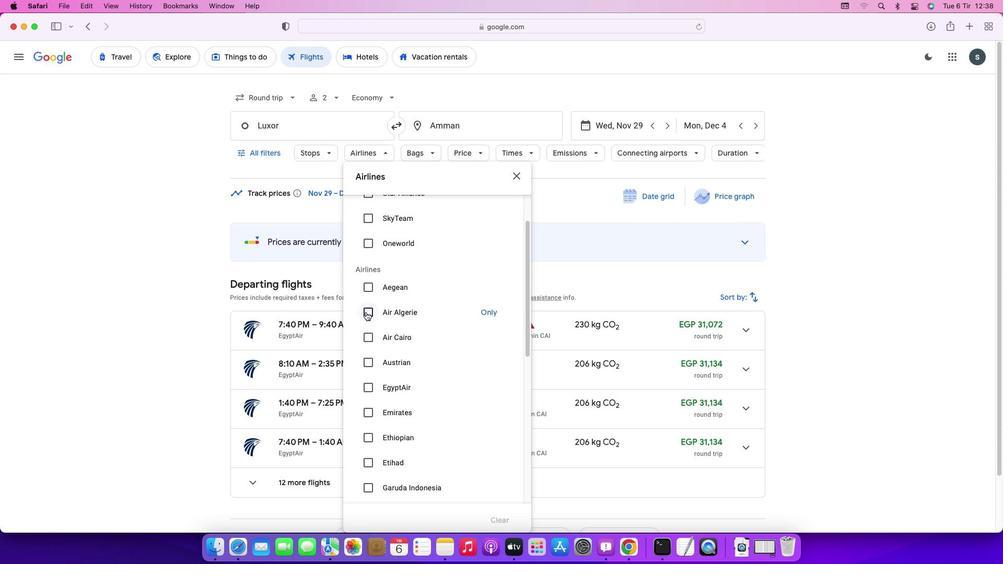 
Action: Mouse pressed left at (365, 311)
Screenshot: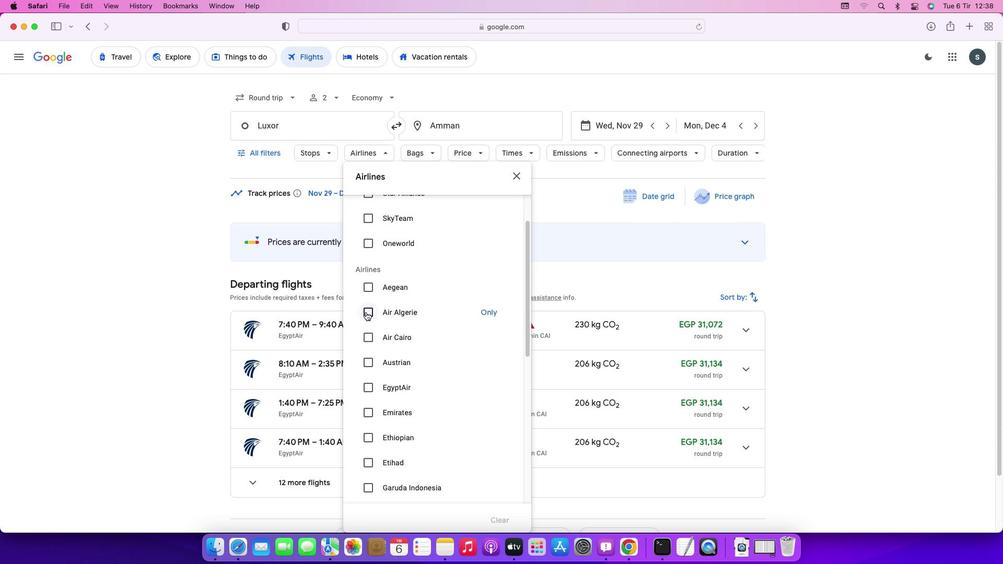 
Action: Mouse moved to (514, 171)
Screenshot: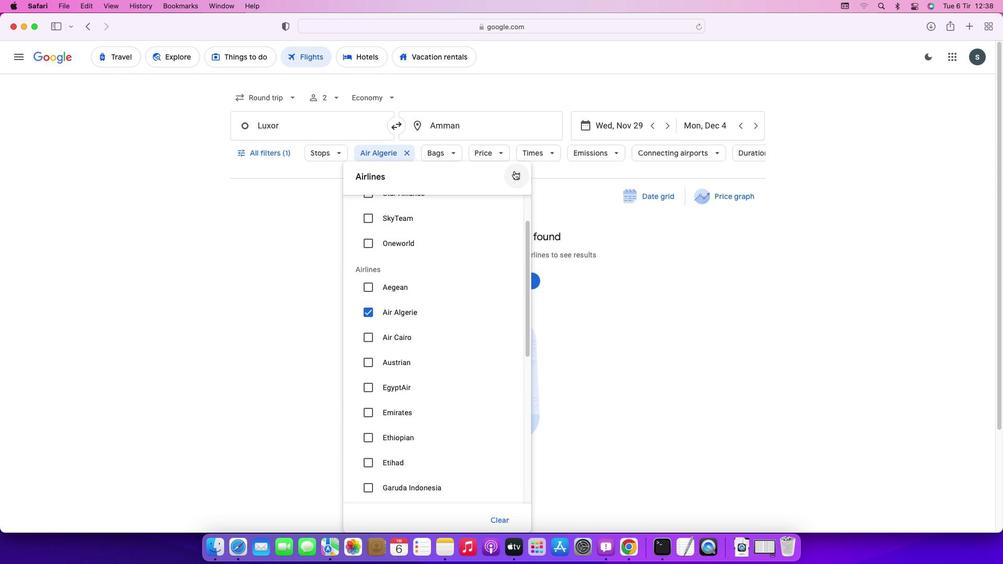 
Action: Mouse pressed left at (514, 171)
Screenshot: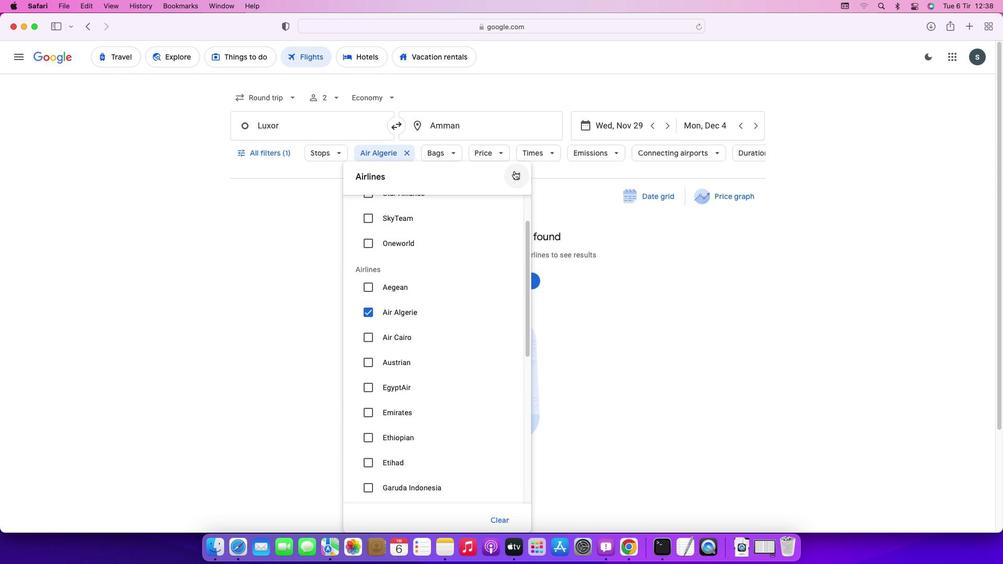 
Action: Mouse moved to (492, 155)
Screenshot: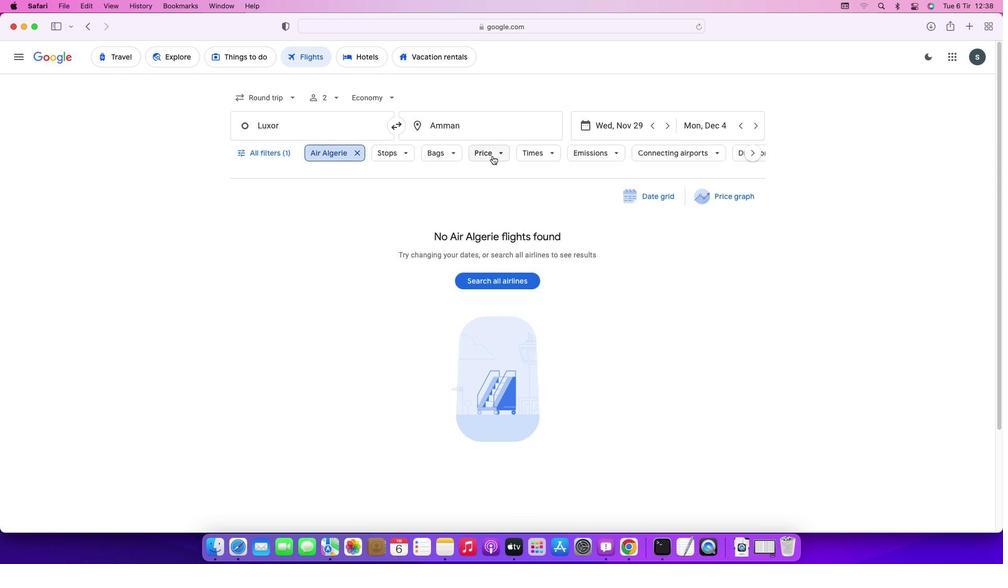 
Action: Mouse pressed left at (492, 155)
Screenshot: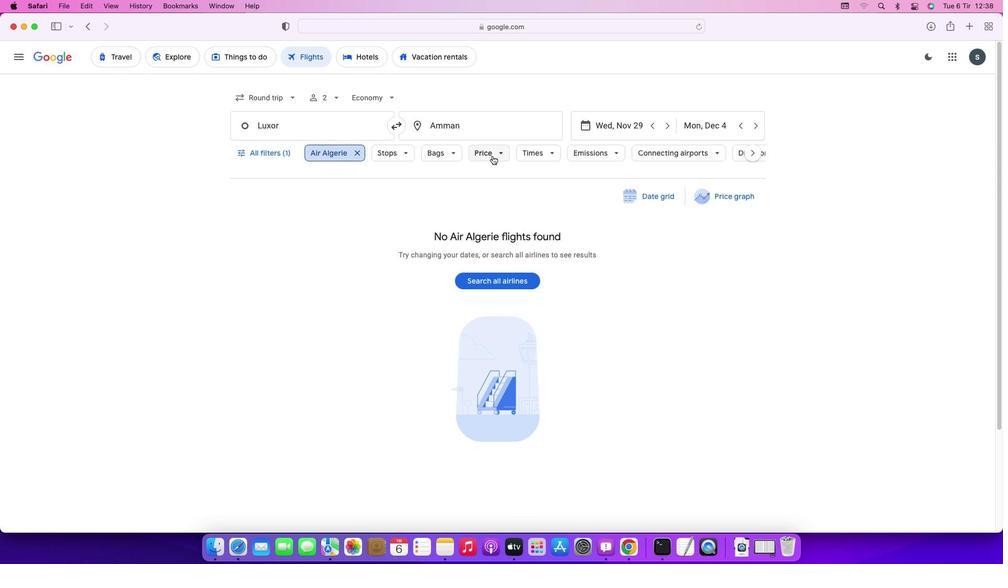 
Action: Mouse moved to (637, 224)
Screenshot: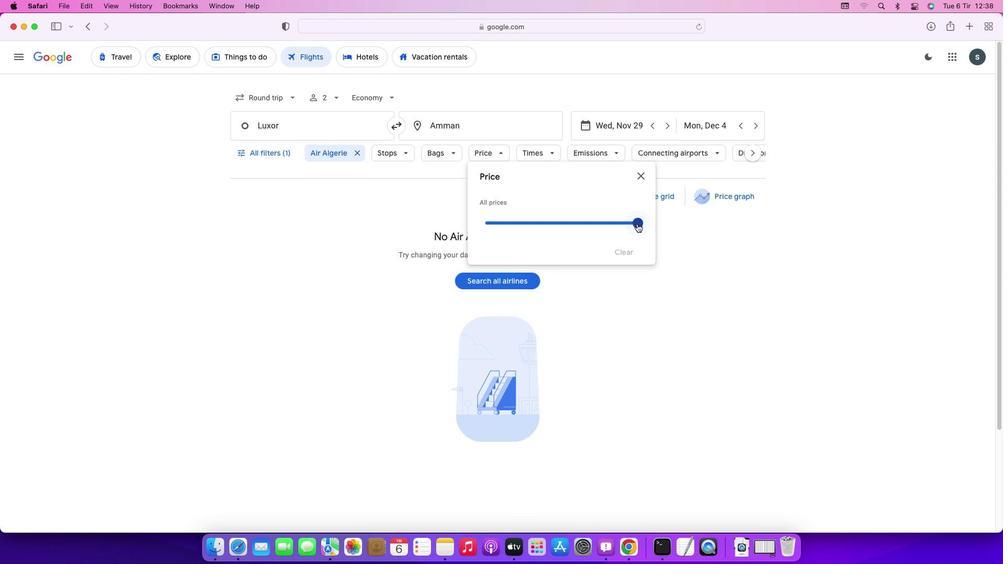 
Action: Mouse pressed left at (637, 224)
Screenshot: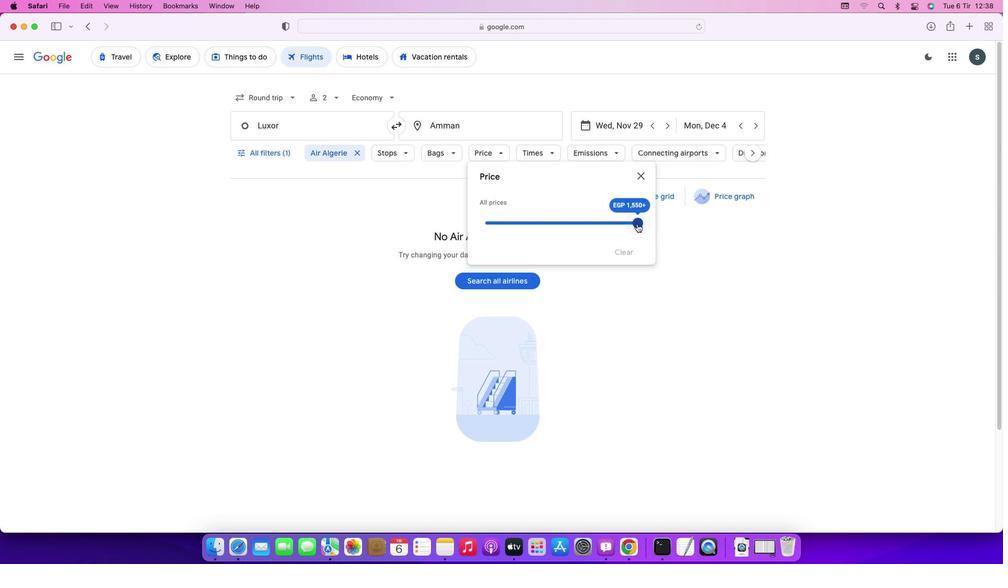 
Action: Mouse moved to (634, 177)
Screenshot: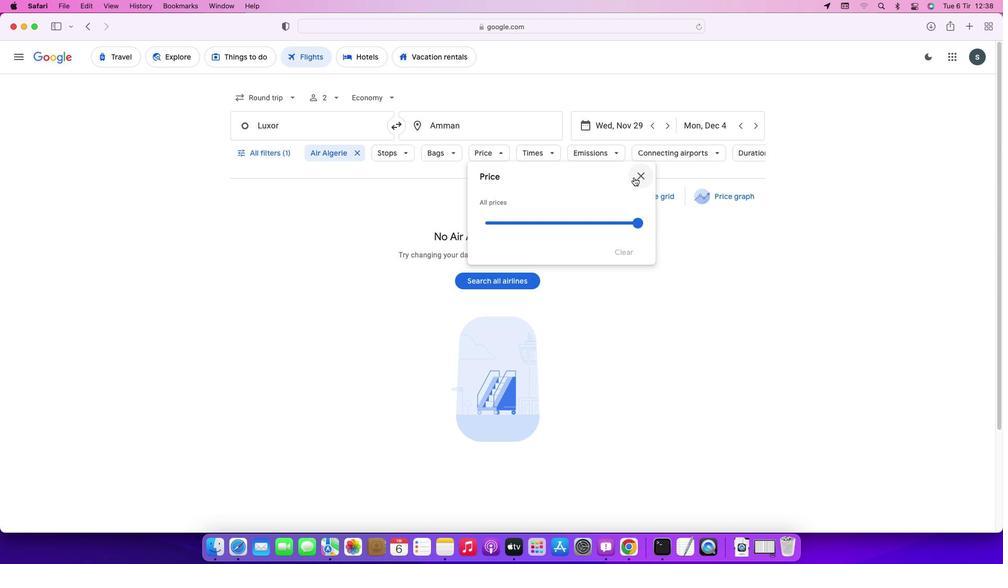 
Action: Mouse pressed left at (634, 177)
Screenshot: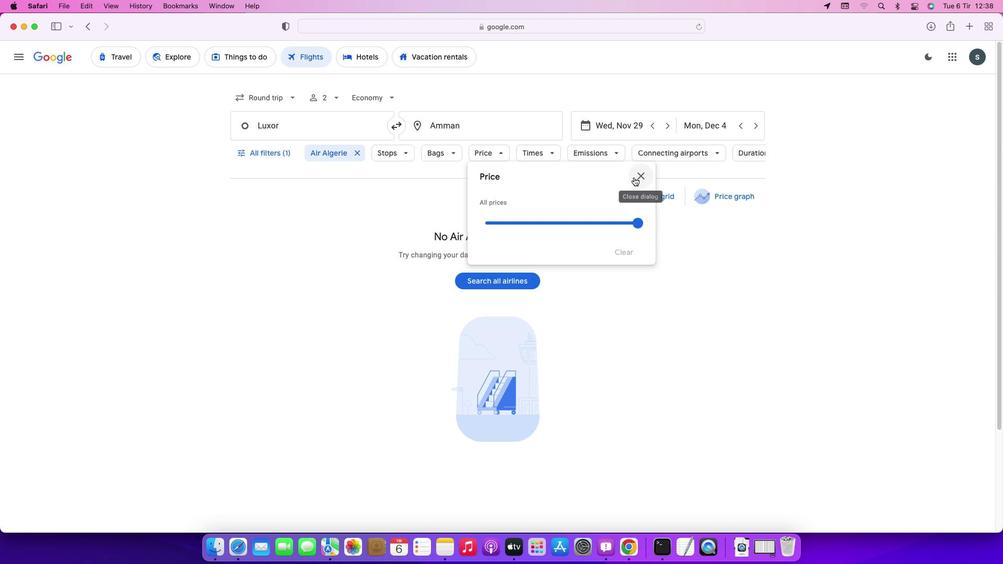 
Action: Mouse moved to (643, 333)
Screenshot: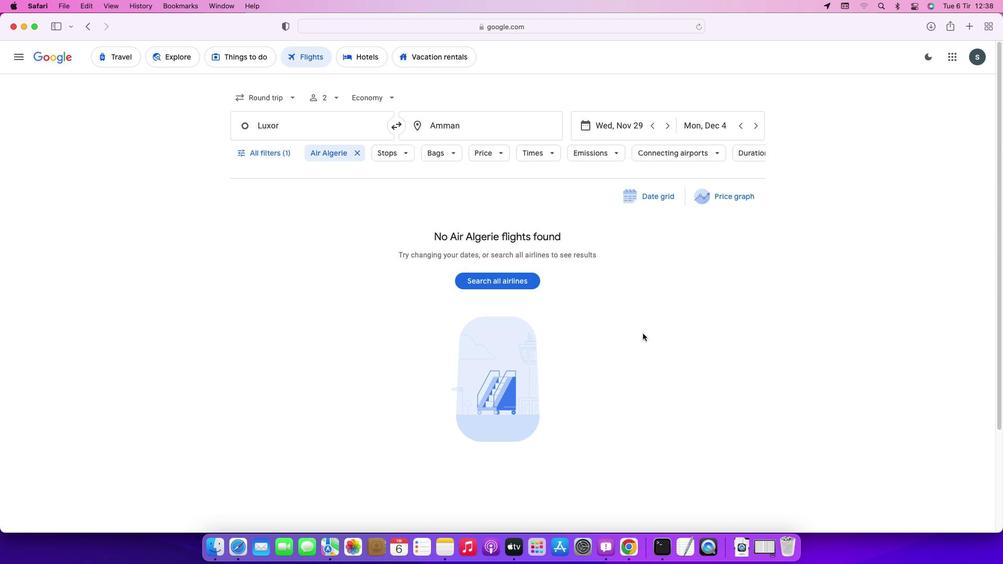
